 Task: Create new contact,   with mail id: 'HernandezGabriella@pix11.com', first name: 'Gabriella', Last name: 'Hernandez', Job Title: Sales Engineer, Phone number (801) 555-1234. Change life cycle stage to  'Lead' and lead status to 'New'. Add new company to the associated contact: www.rkfoodland.com
 and type: Reseller. Logged in from softage.3@softage.net
Action: Mouse moved to (68, 72)
Screenshot: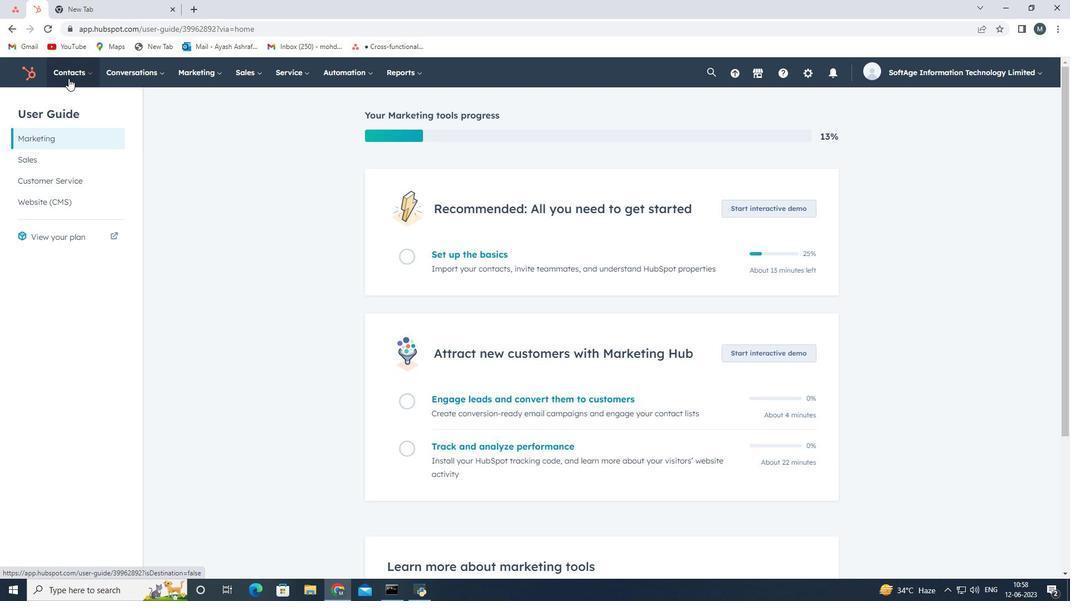 
Action: Mouse pressed left at (68, 72)
Screenshot: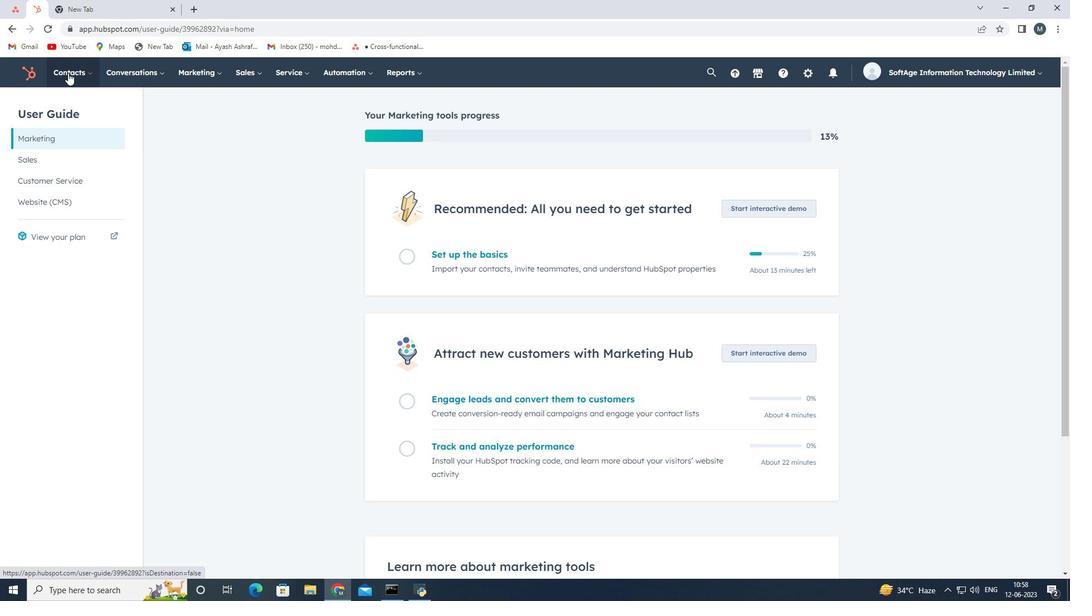 
Action: Mouse moved to (93, 107)
Screenshot: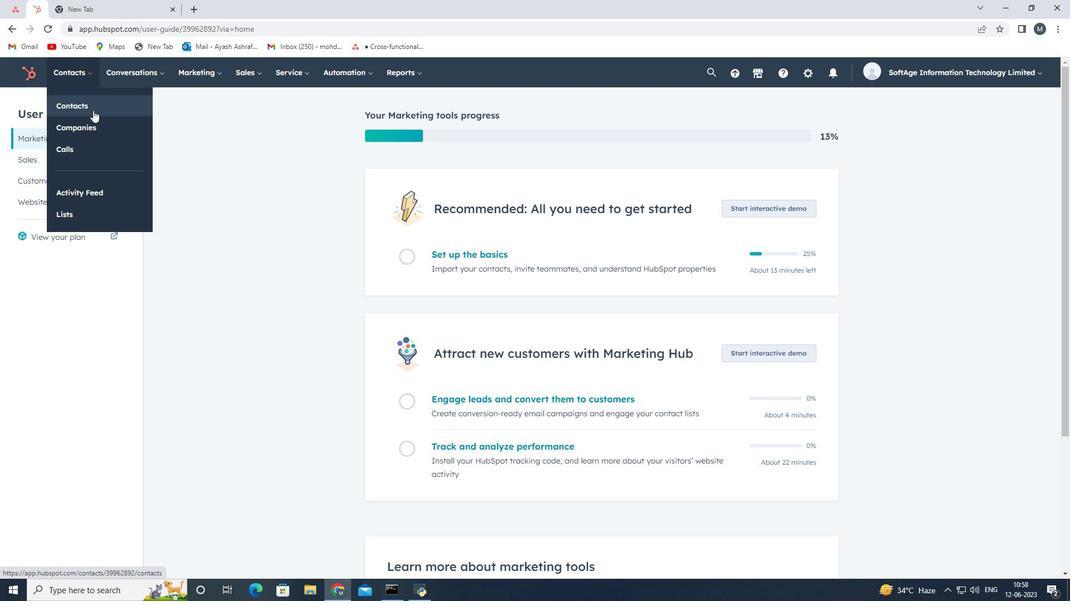 
Action: Mouse pressed left at (93, 107)
Screenshot: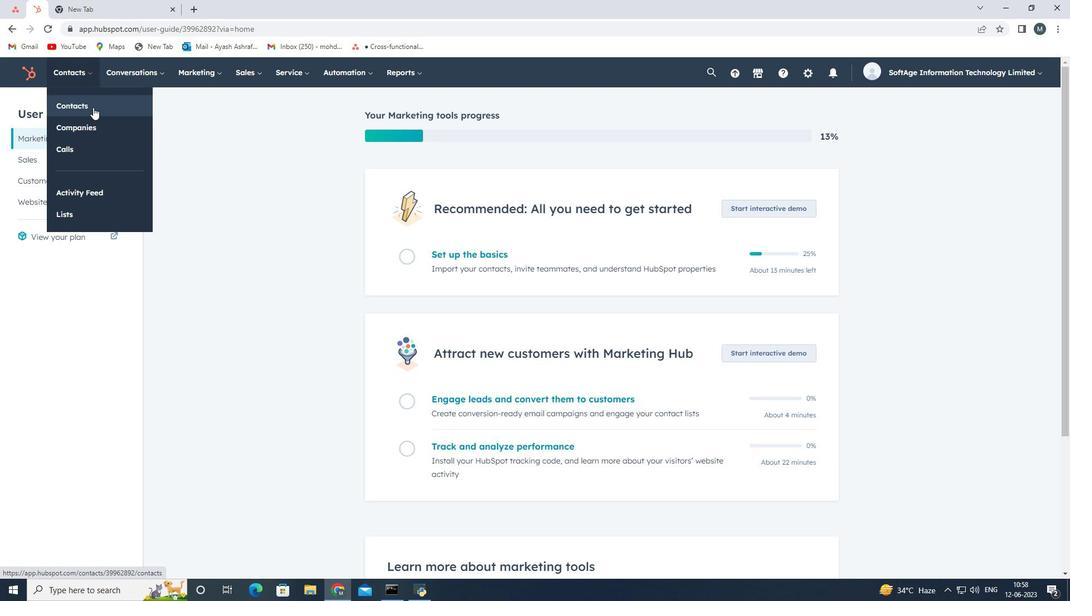 
Action: Mouse moved to (1011, 110)
Screenshot: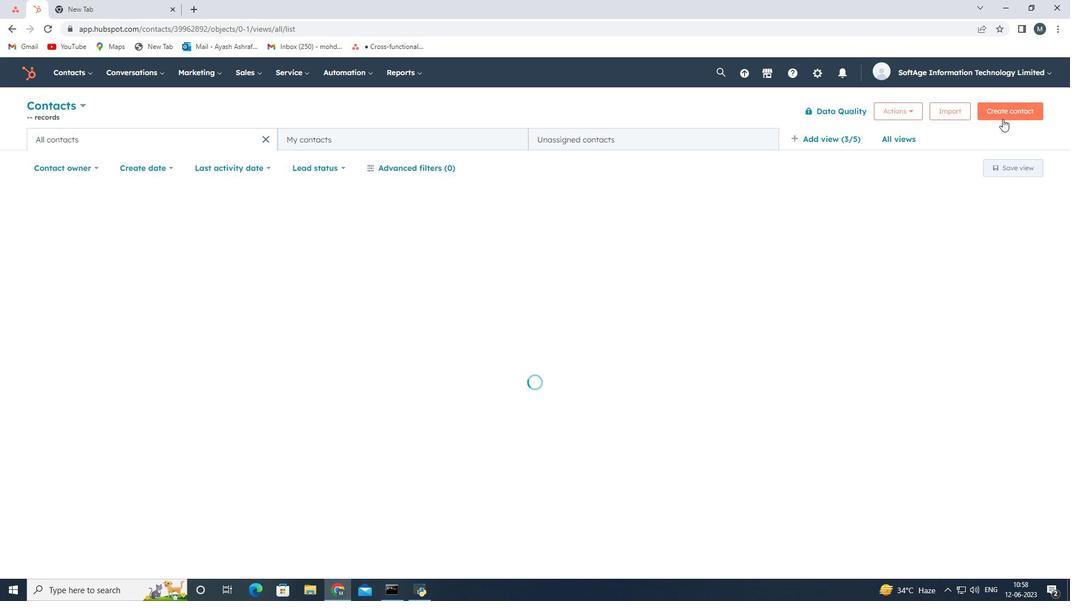 
Action: Mouse pressed left at (1011, 110)
Screenshot: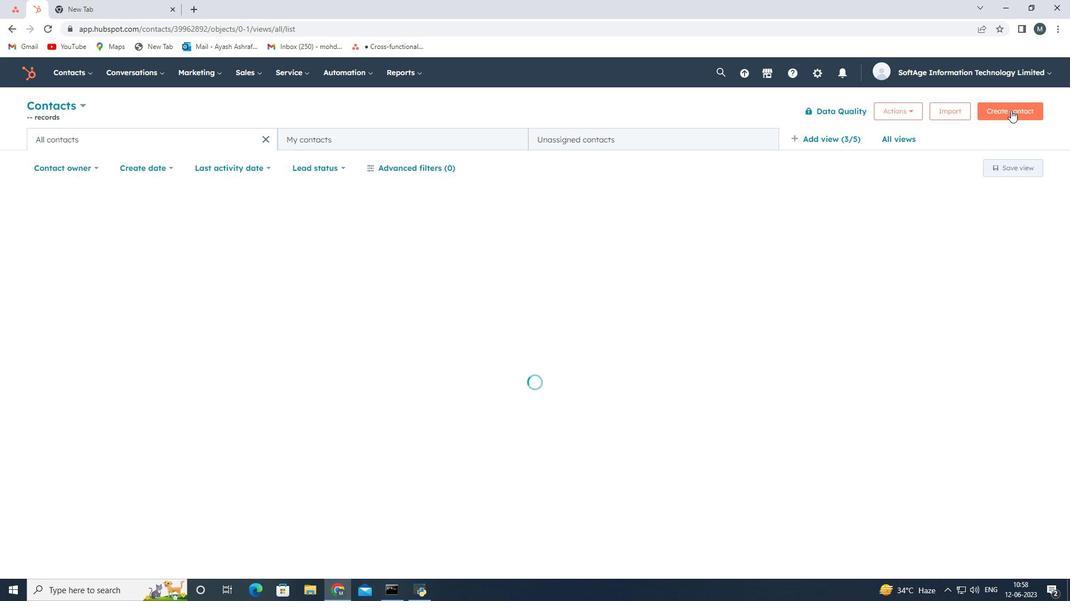 
Action: Mouse moved to (1009, 113)
Screenshot: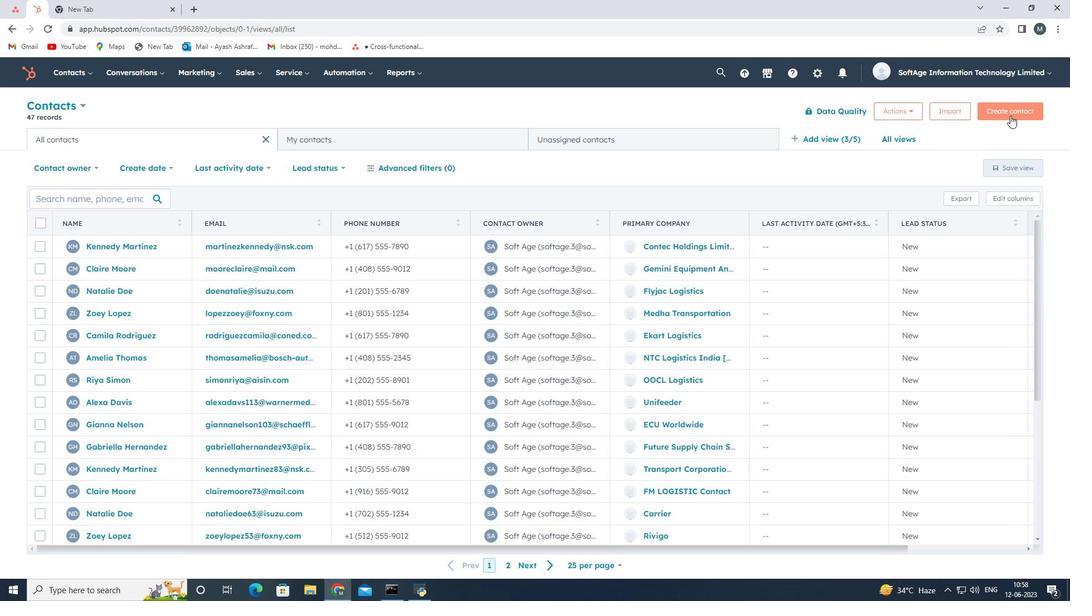 
Action: Mouse pressed left at (1009, 113)
Screenshot: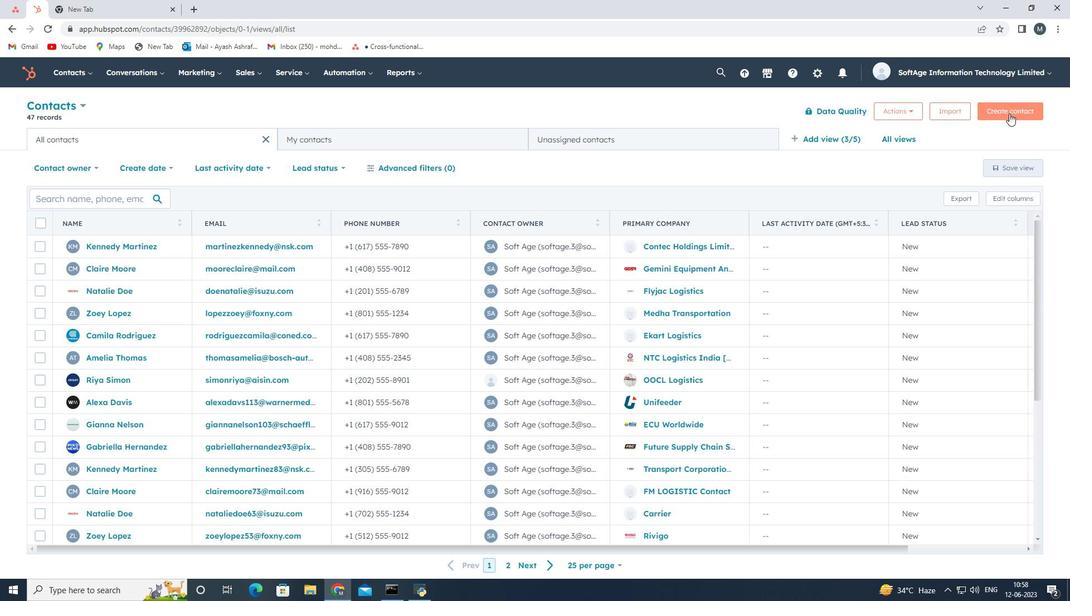 
Action: Mouse moved to (899, 162)
Screenshot: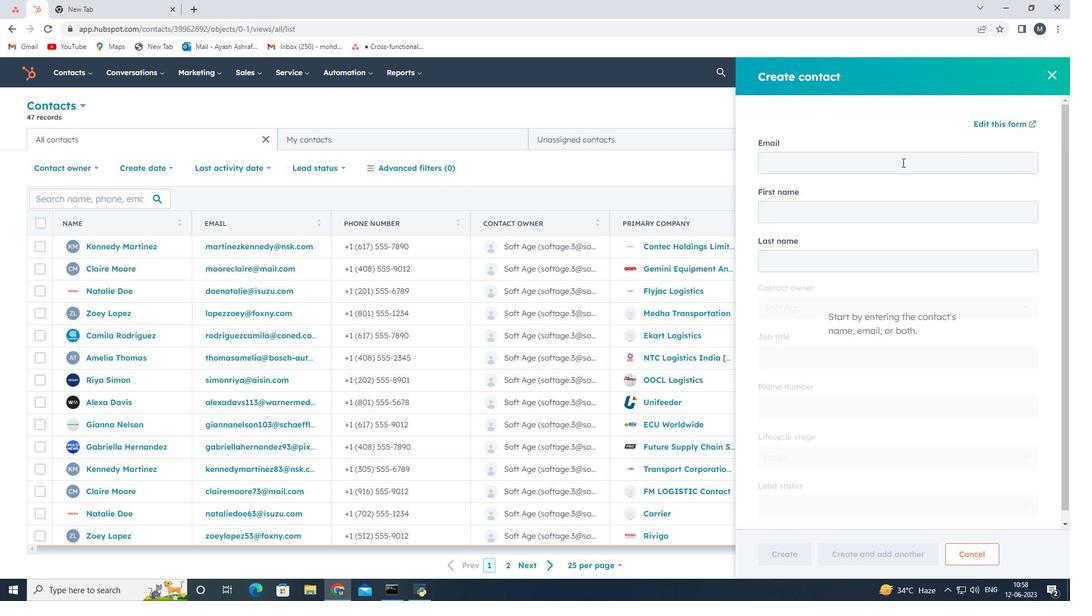 
Action: Mouse pressed left at (899, 162)
Screenshot: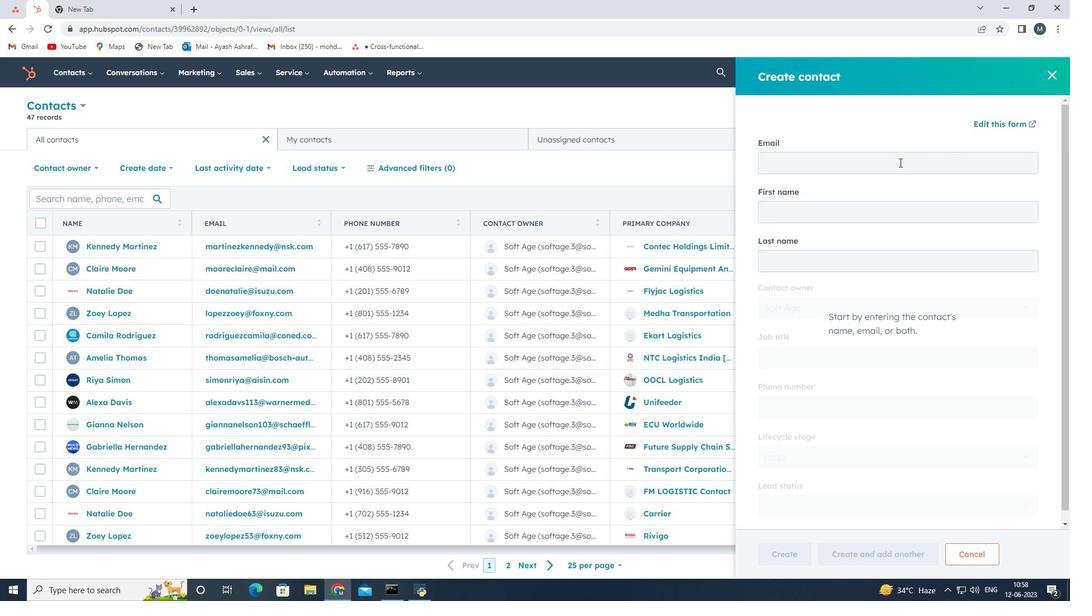 
Action: Key pressed <Key.shift>hernandez<Key.shift><Key.shift><Key.shift><Key.shift><Key.shift><Key.shift><Key.shift><Key.shift><Key.shift><Key.shift><Key.shift><Key.shift><Key.shift><Key.shift><Key.shift><Key.shift><Key.shift><Key.shift><Key.shift><Key.shift><Key.shift><Key.shift>Gabriella<Key.shift>@pix11.com
Screenshot: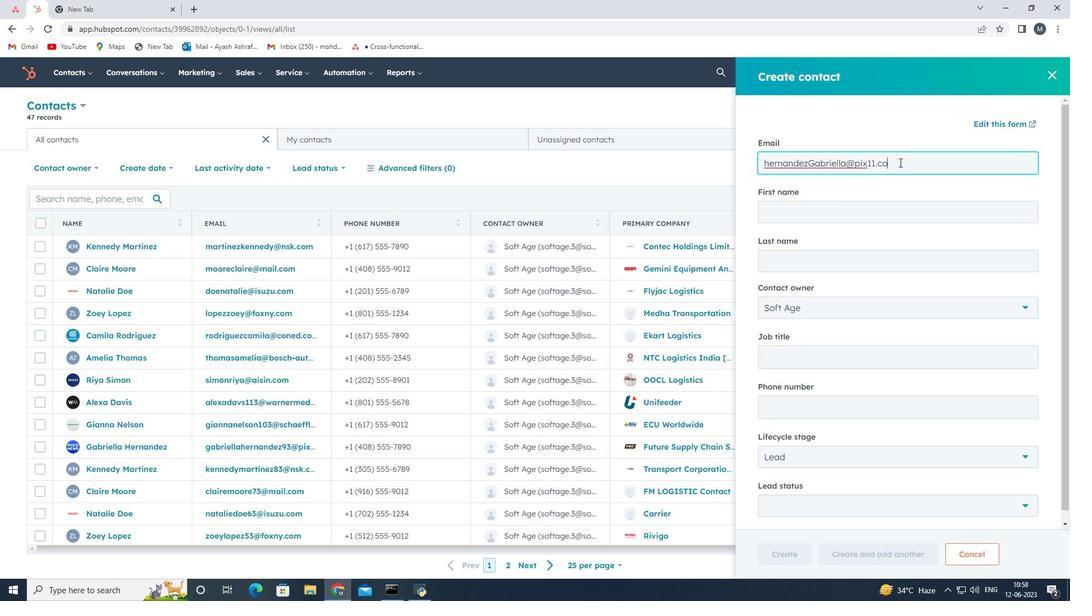 
Action: Mouse moved to (768, 162)
Screenshot: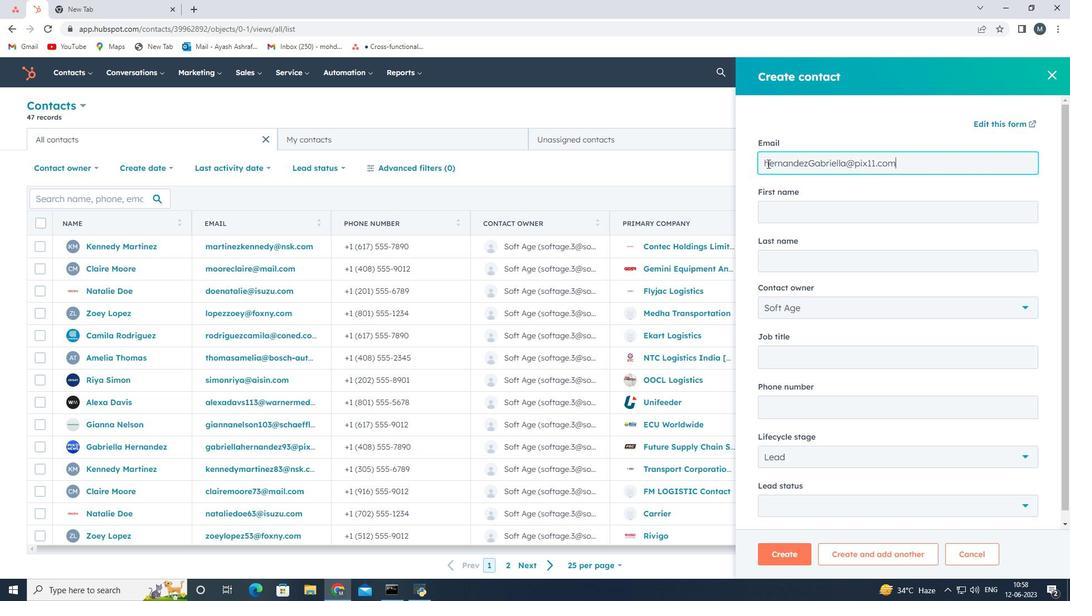 
Action: Mouse pressed left at (768, 162)
Screenshot: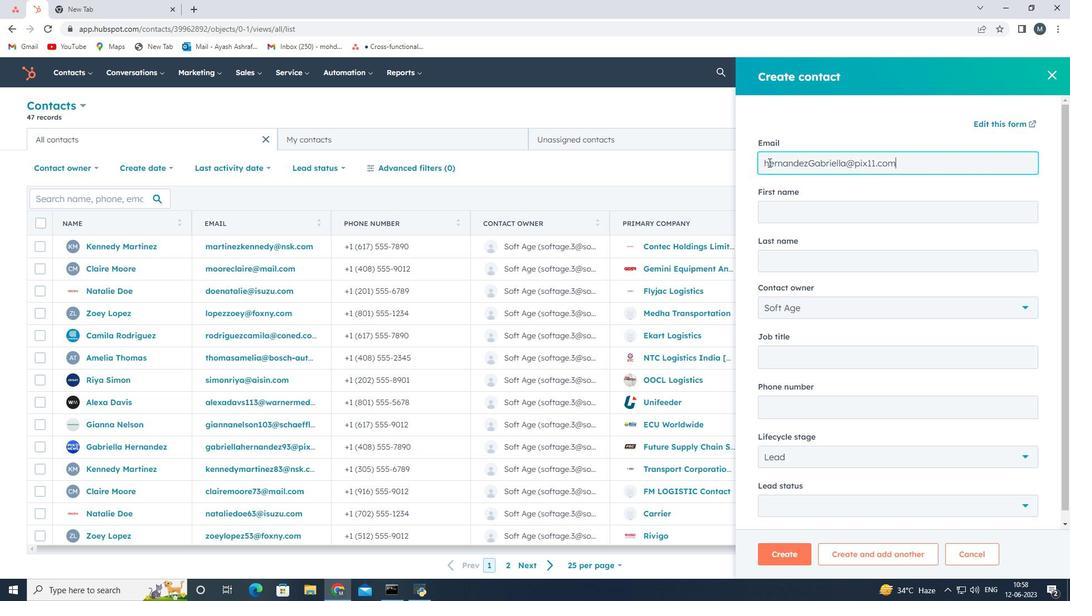 
Action: Mouse moved to (768, 162)
Screenshot: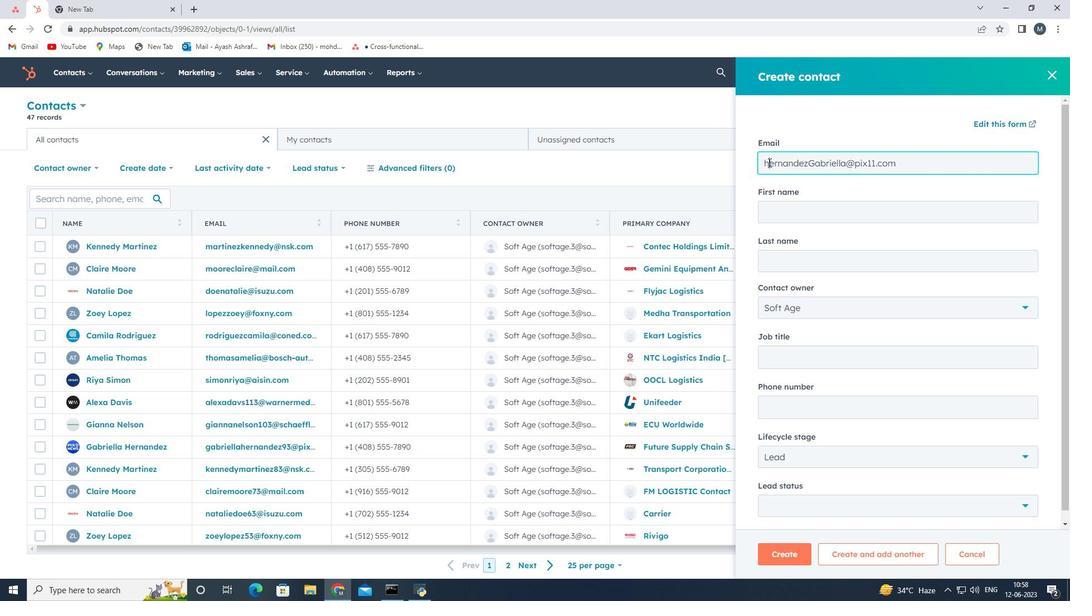 
Action: Key pressed <Key.backspace><Key.shift>H
Screenshot: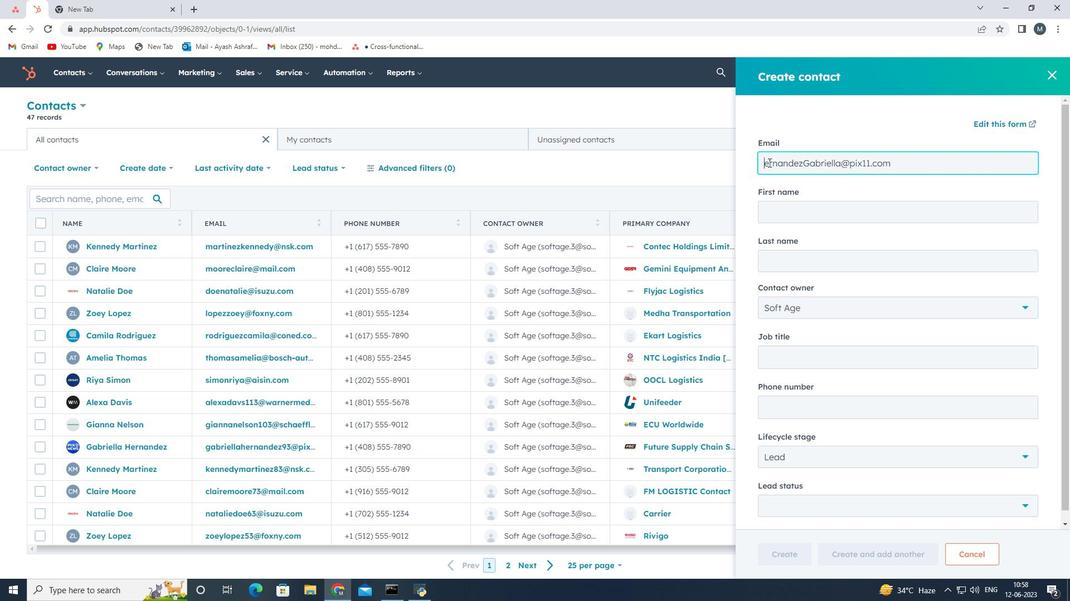 
Action: Mouse moved to (802, 210)
Screenshot: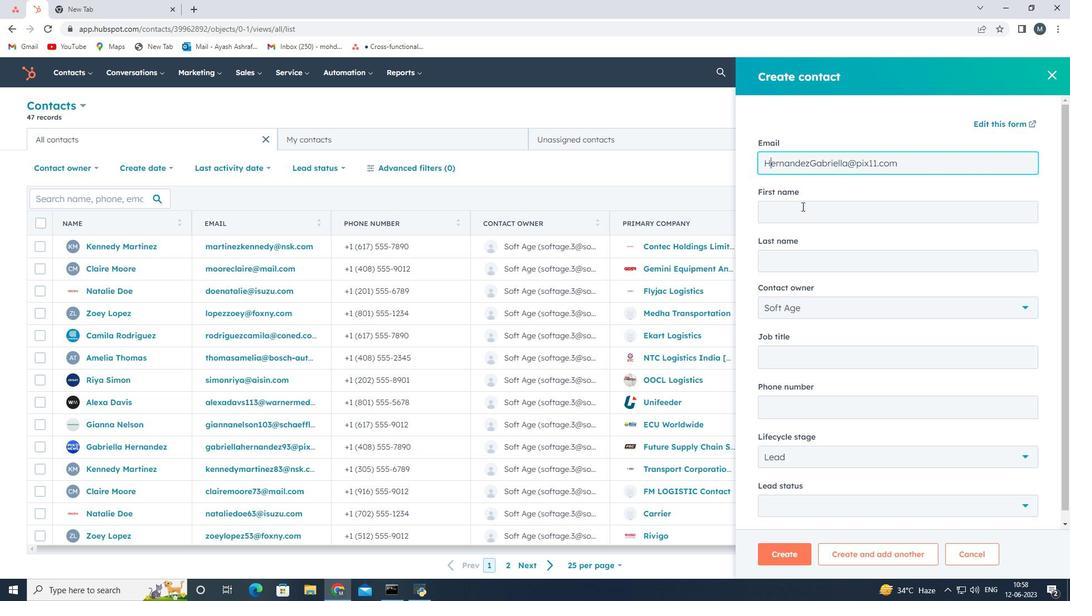 
Action: Mouse pressed left at (802, 210)
Screenshot: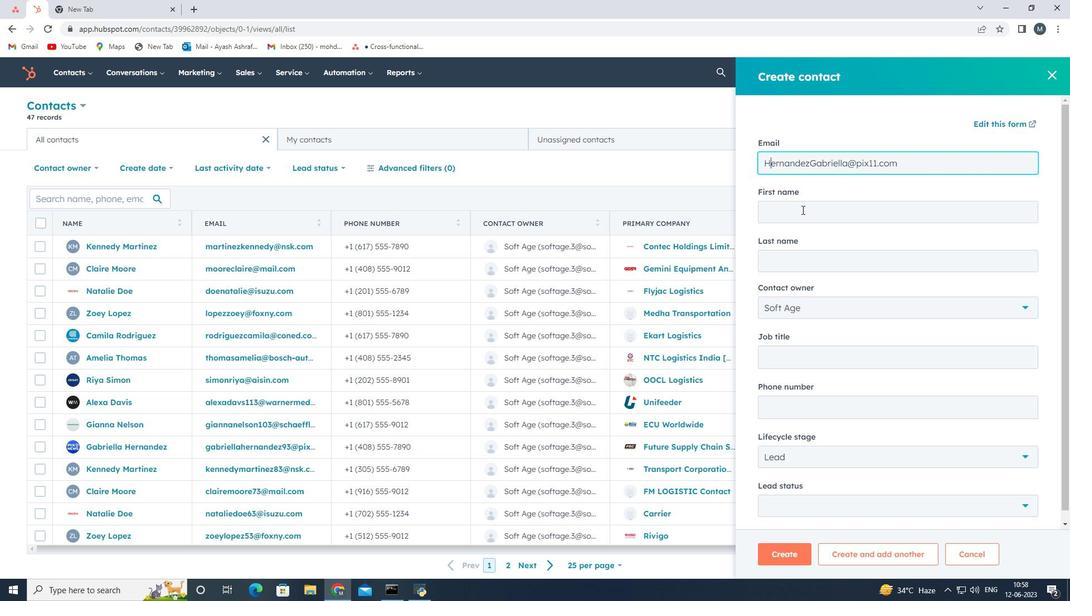 
Action: Mouse moved to (802, 210)
Screenshot: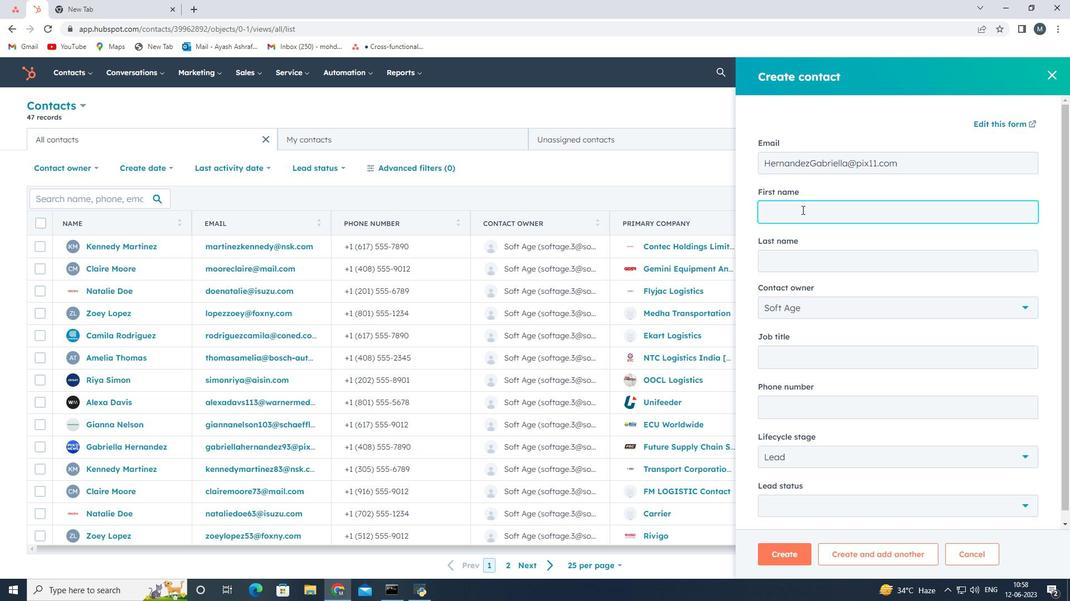 
Action: Key pressed <Key.shift><Key.shift><Key.shift><Key.shift><Key.shift><Key.shift><Key.shift><Key.shift><Key.shift><Key.shift><Key.shift><Key.shift><Key.shift>gabriella
Screenshot: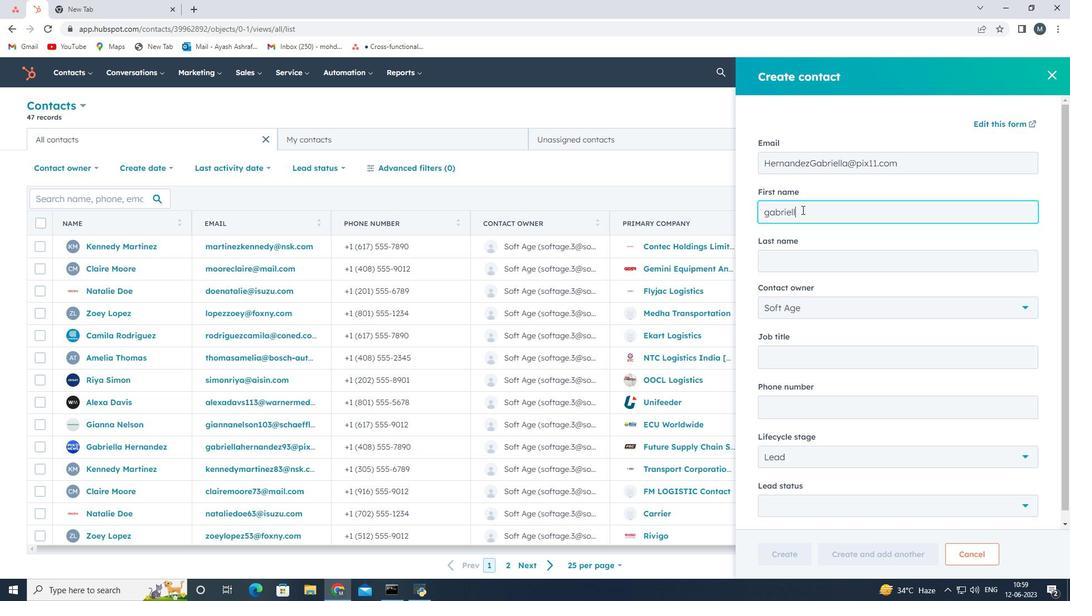 
Action: Mouse moved to (769, 212)
Screenshot: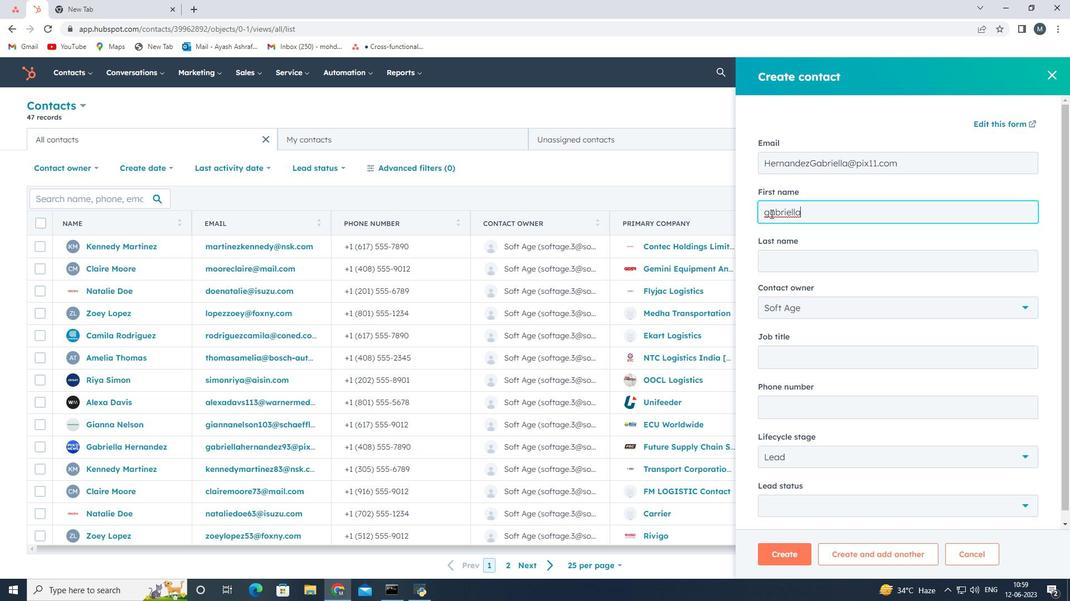 
Action: Mouse pressed left at (769, 212)
Screenshot: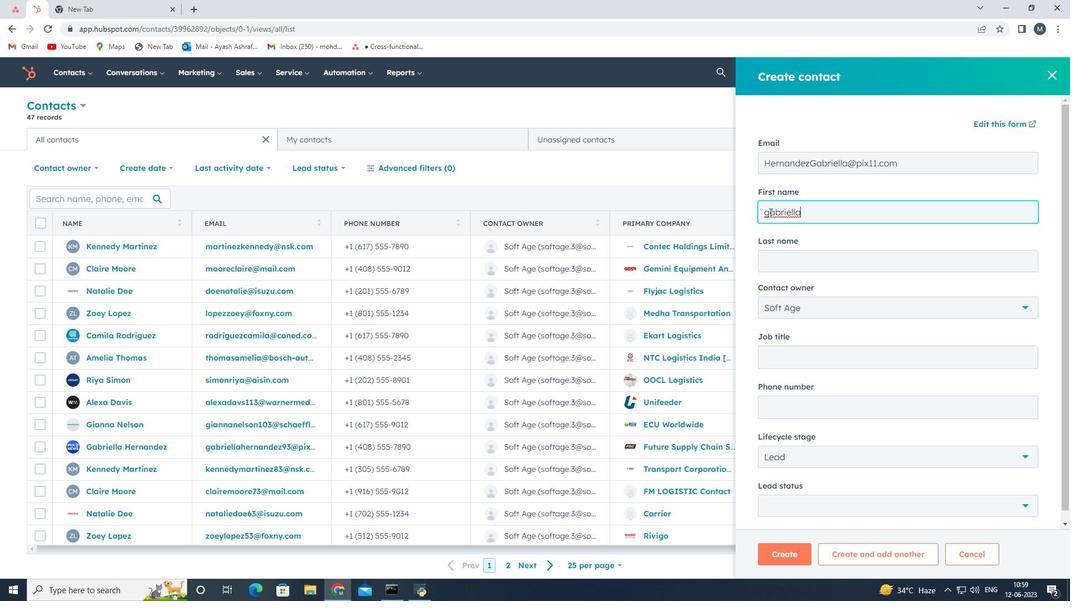 
Action: Key pressed <Key.backspace><Key.shift>G
Screenshot: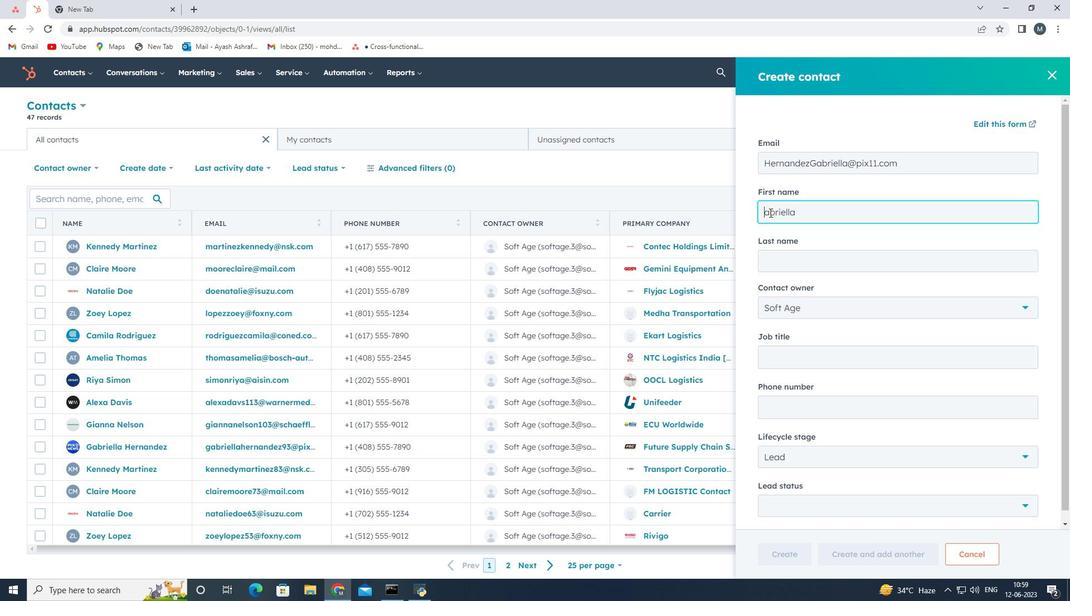 
Action: Mouse moved to (775, 263)
Screenshot: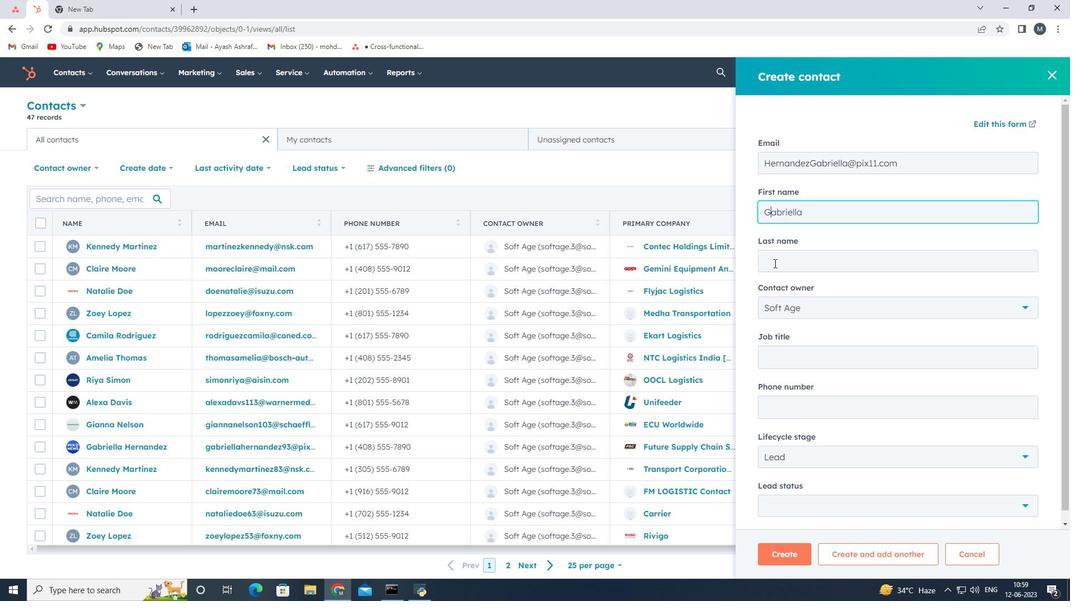 
Action: Mouse pressed left at (775, 263)
Screenshot: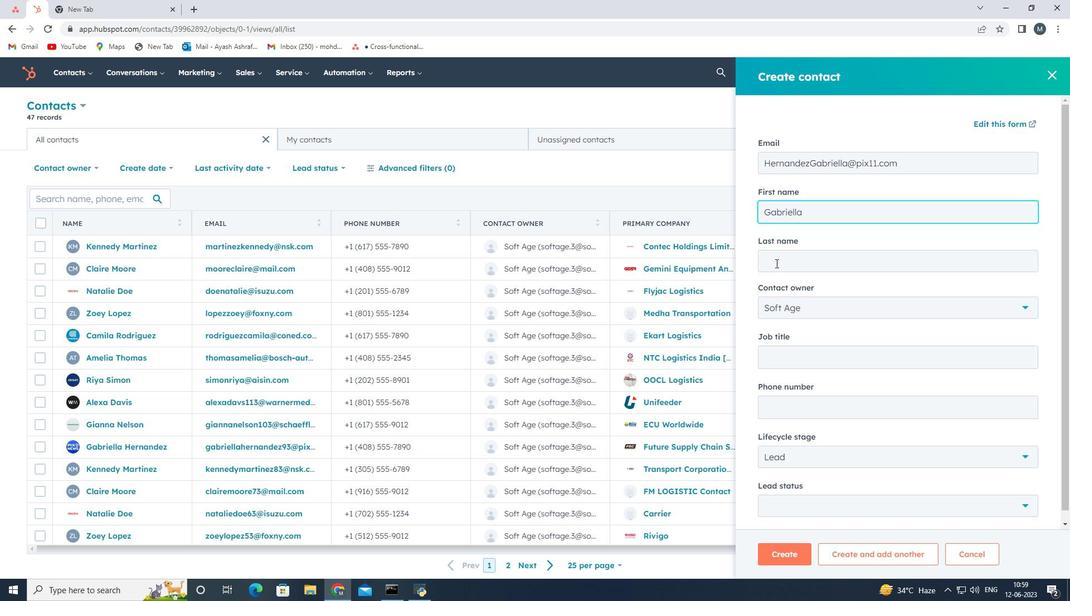 
Action: Mouse moved to (775, 263)
Screenshot: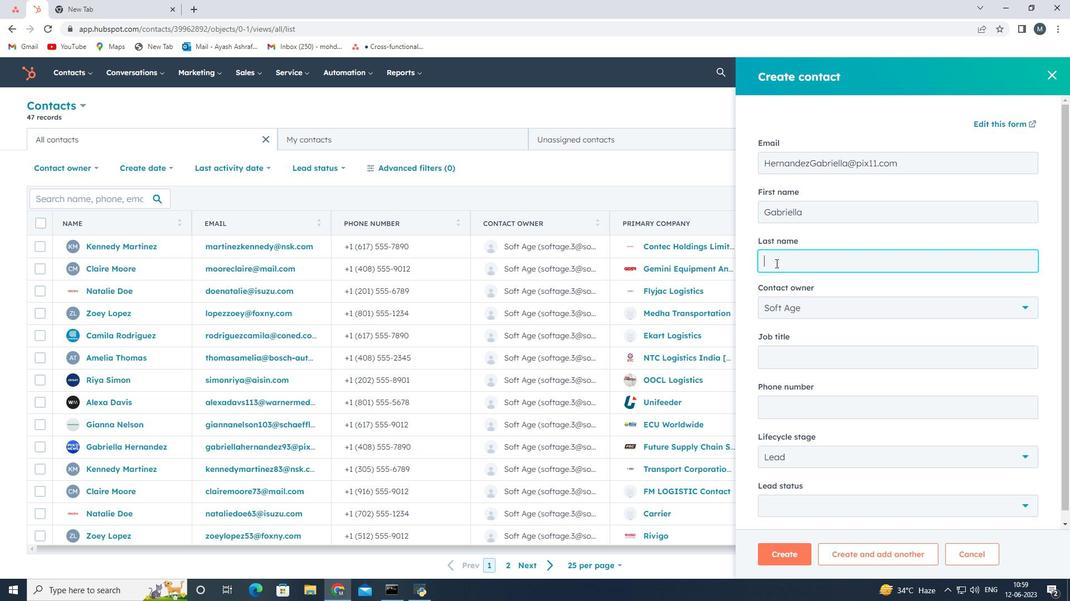 
Action: Key pressed <Key.shift><Key.shift><Key.shift><Key.shift><Key.shift><Key.shift><Key.shift><Key.shift><Key.shift><Key.shift><Key.shift><Key.shift><Key.shift><Key.shift>Hernandez
Screenshot: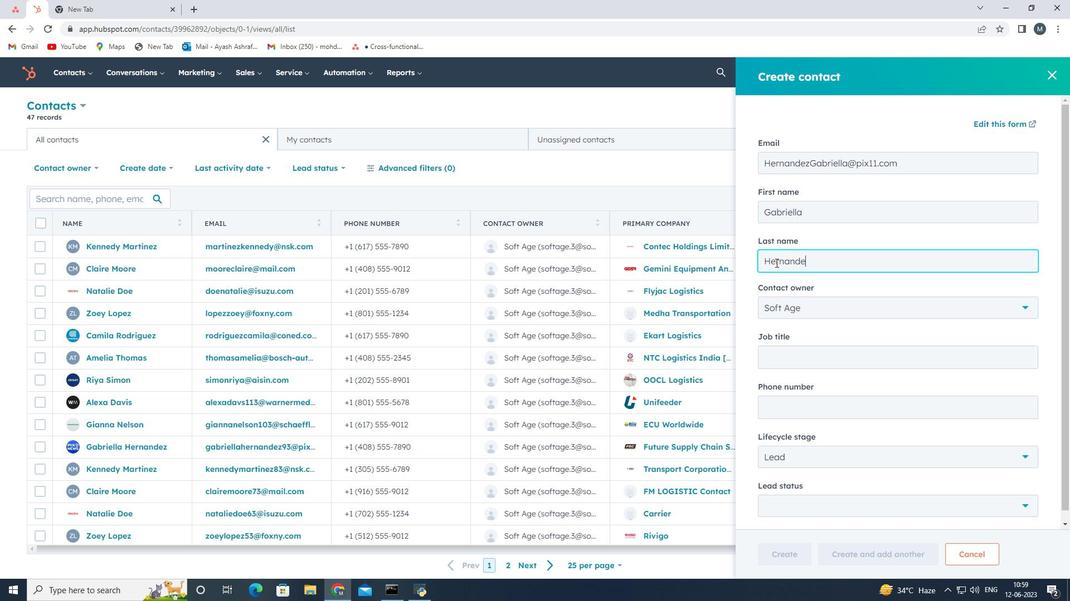 
Action: Mouse moved to (796, 354)
Screenshot: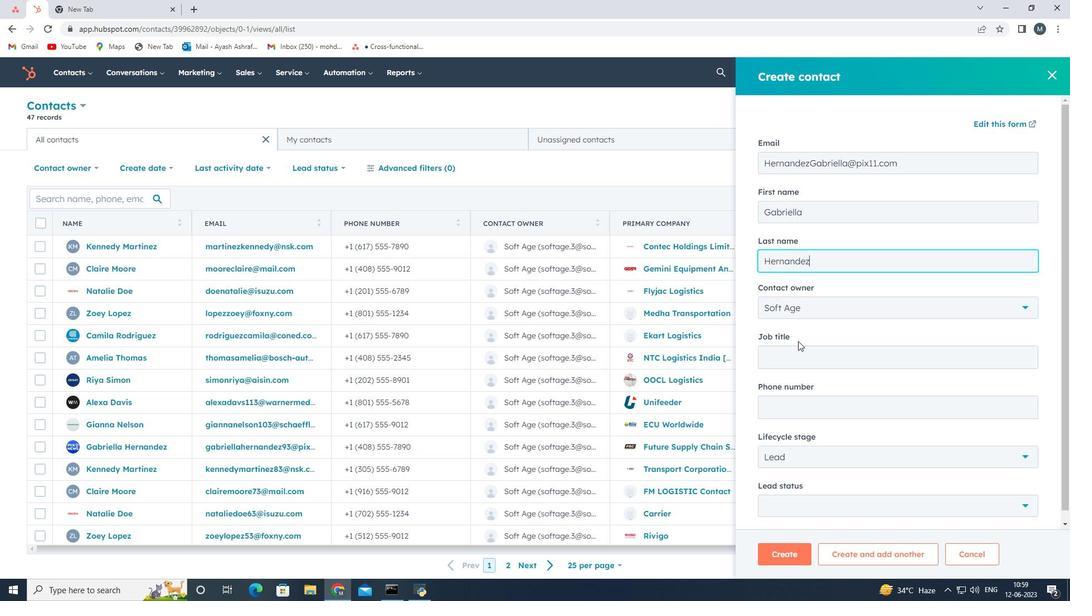 
Action: Mouse pressed left at (796, 354)
Screenshot: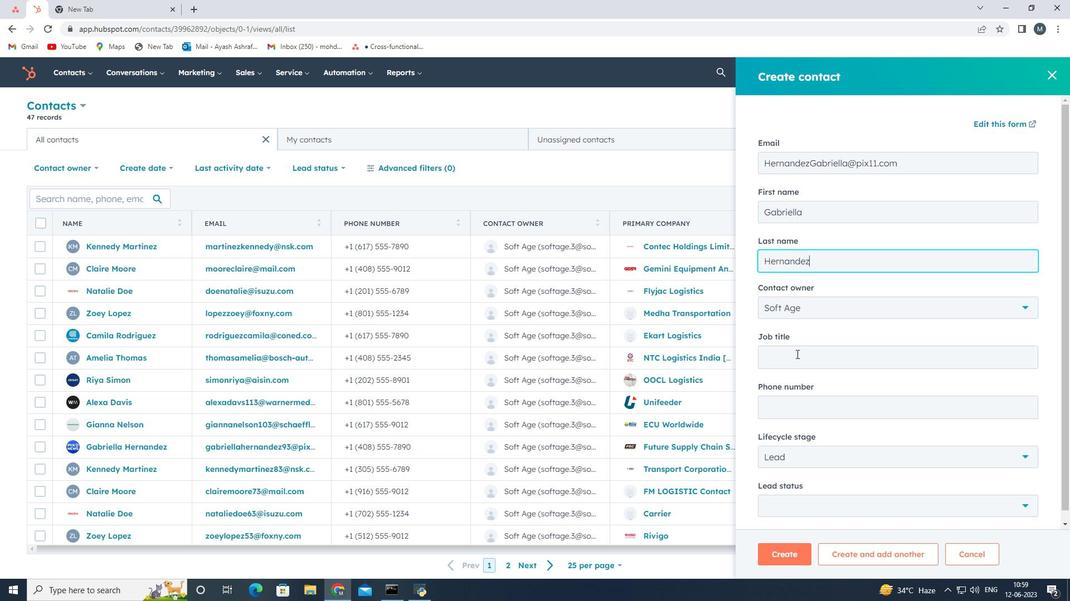 
Action: Mouse moved to (785, 341)
Screenshot: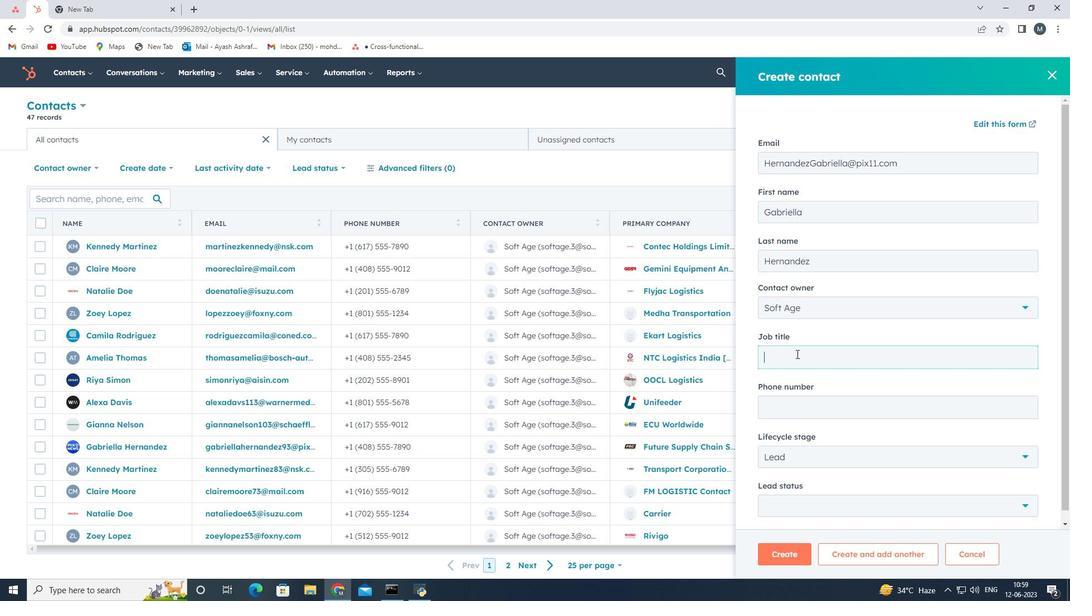 
Action: Key pressed <Key.shift><Key.shift><Key.shift><Key.shift><Key.shift><Key.shift>Sales<Key.space><Key.shift><Key.shift><Key.shift><Key.shift><Key.shift><Key.shift><Key.shift><Key.shift><Key.shift><Key.shift><Key.shift><Key.shift><Key.shift><Key.shift><Key.shift>engineer
Screenshot: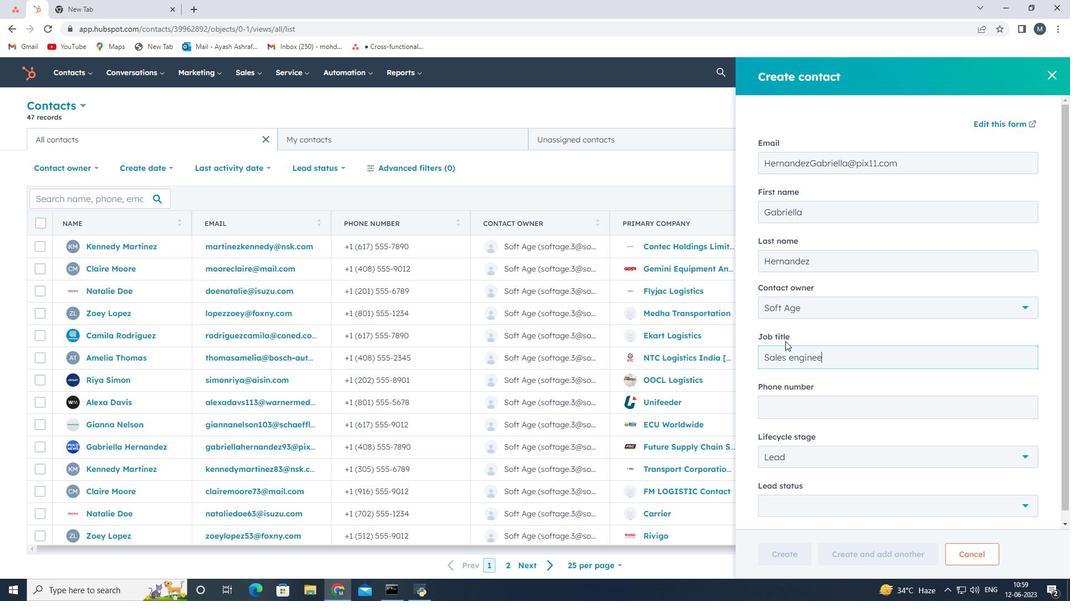 
Action: Mouse moved to (791, 357)
Screenshot: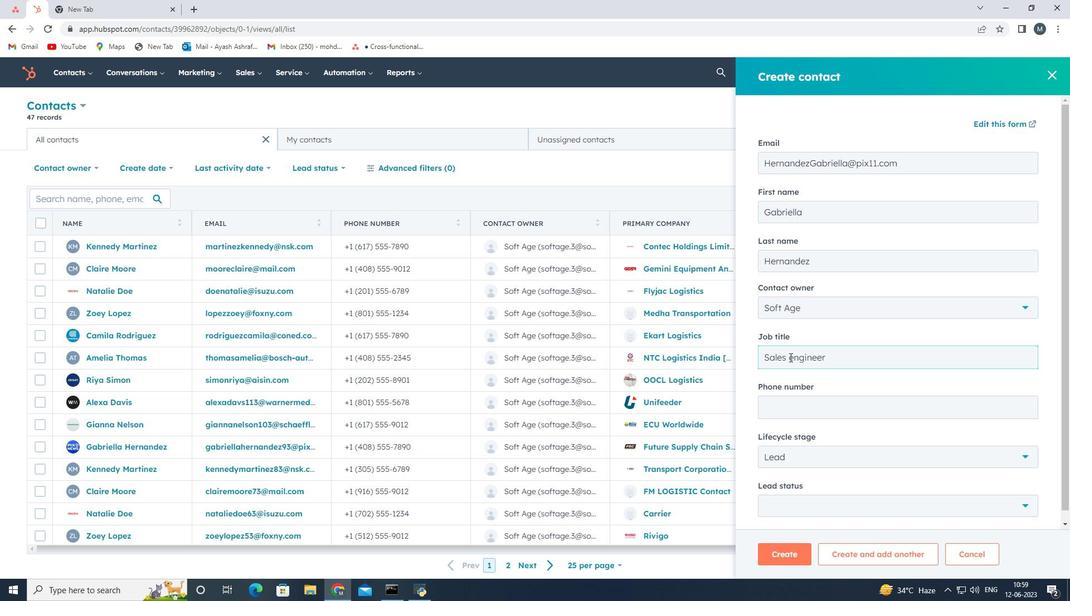 
Action: Mouse pressed left at (791, 357)
Screenshot: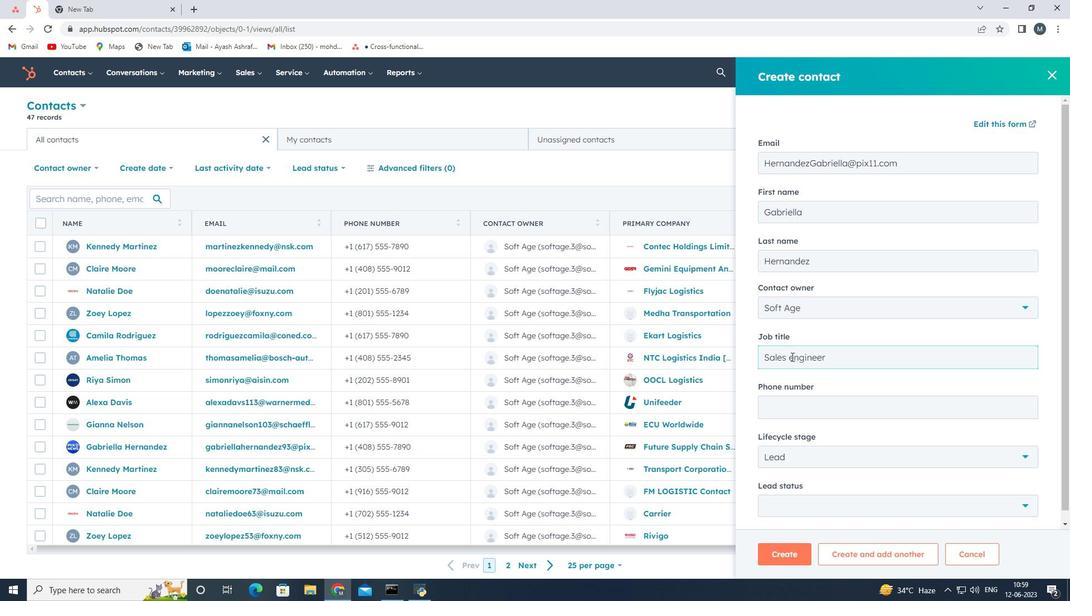 
Action: Mouse moved to (791, 356)
Screenshot: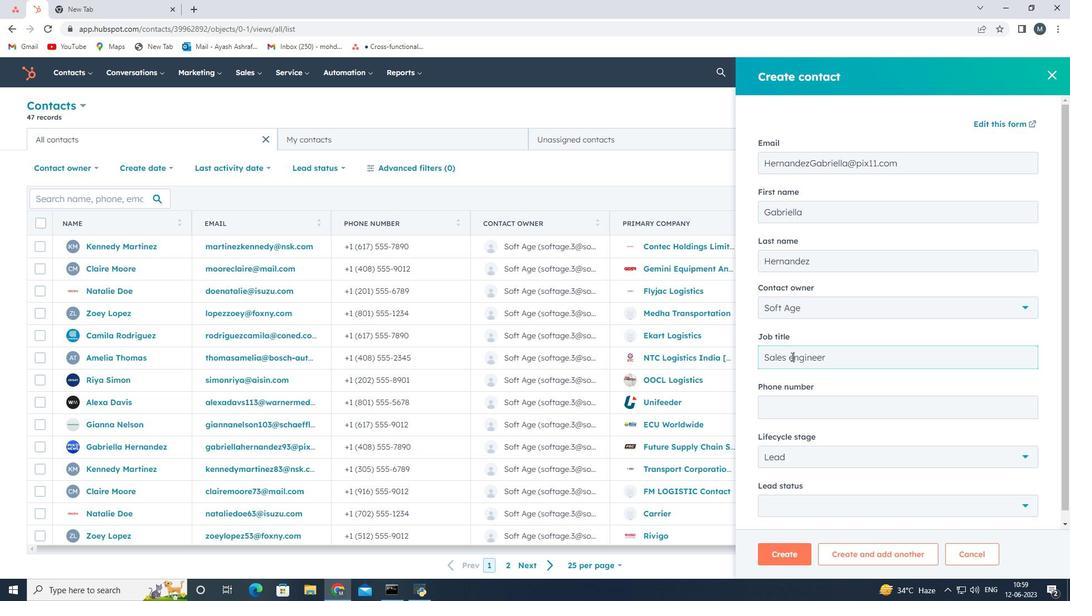 
Action: Key pressed <Key.backspace><Key.shift>E
Screenshot: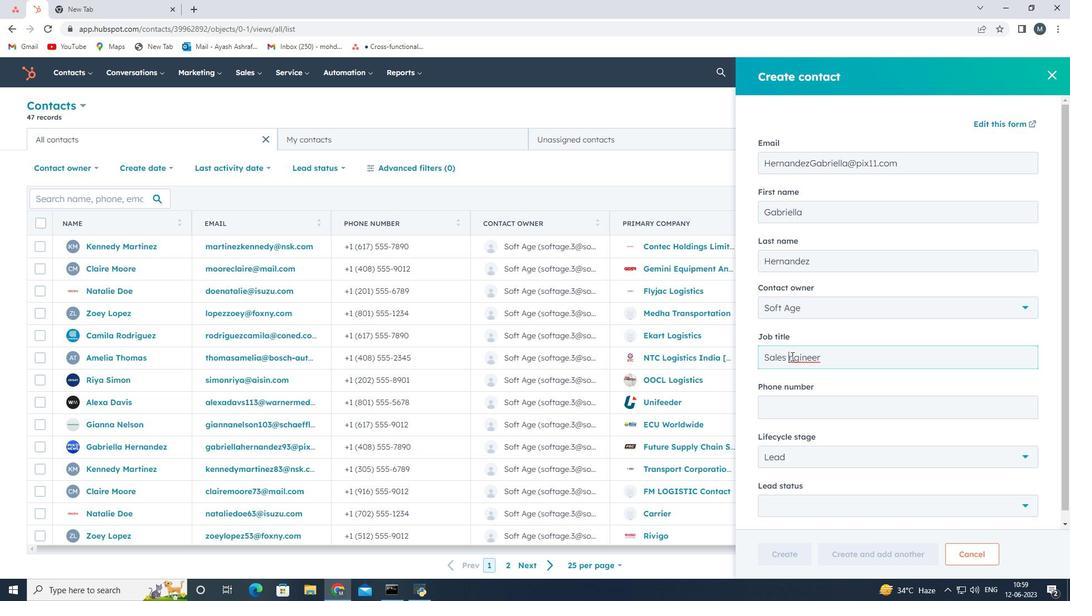 
Action: Mouse moved to (796, 408)
Screenshot: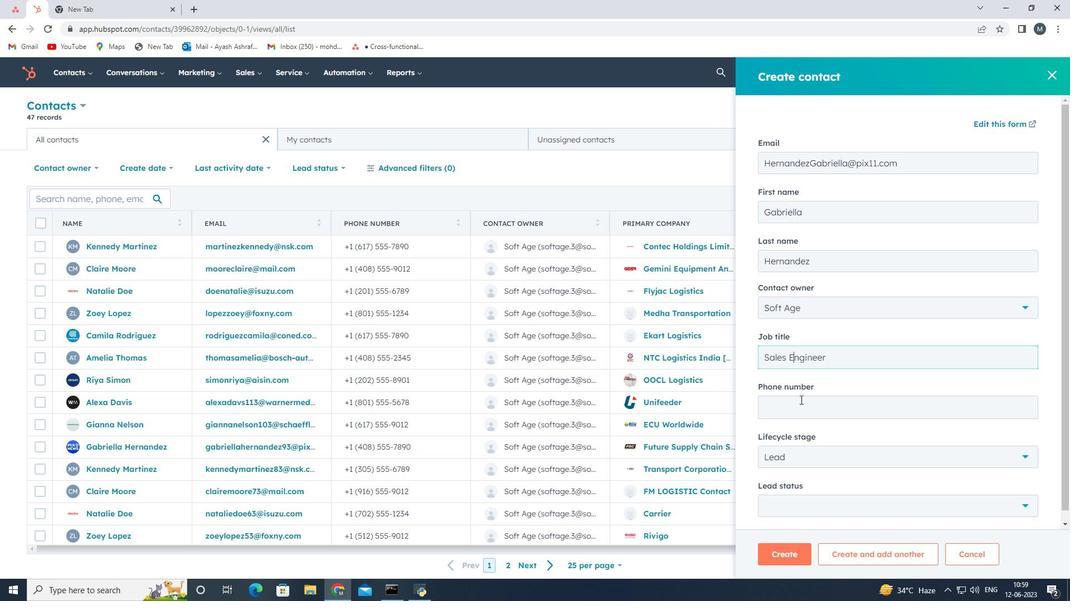 
Action: Mouse pressed left at (796, 408)
Screenshot: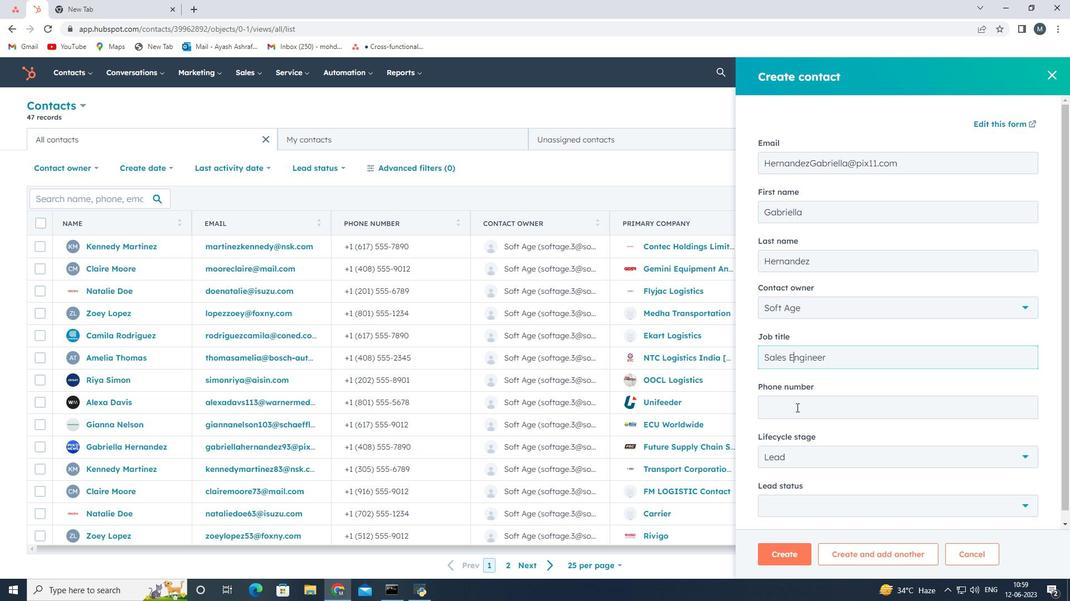 
Action: Mouse moved to (796, 408)
Screenshot: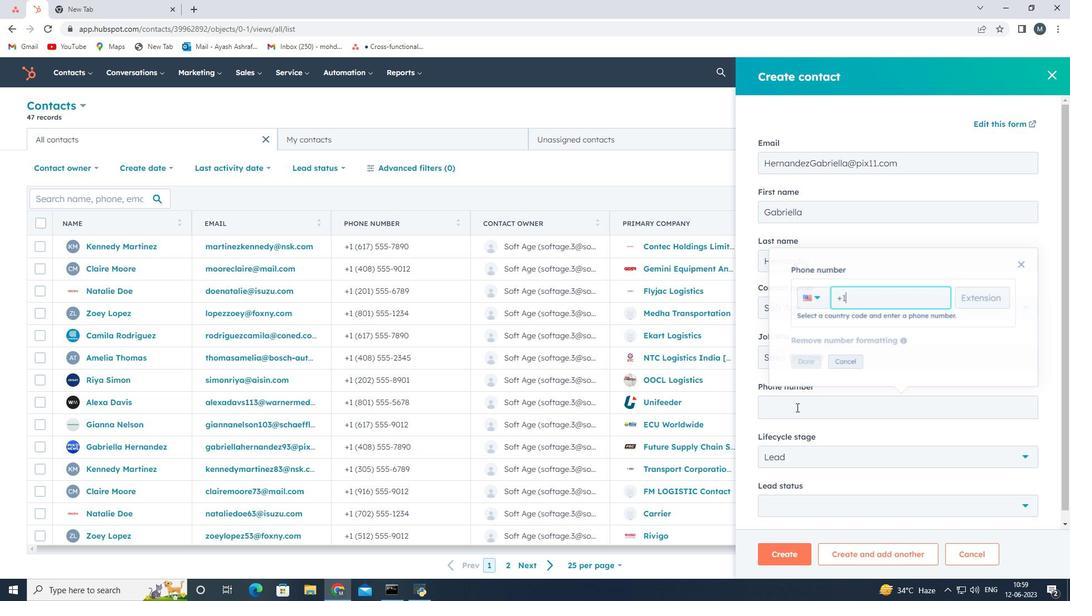 
Action: Key pressed 8015551234
Screenshot: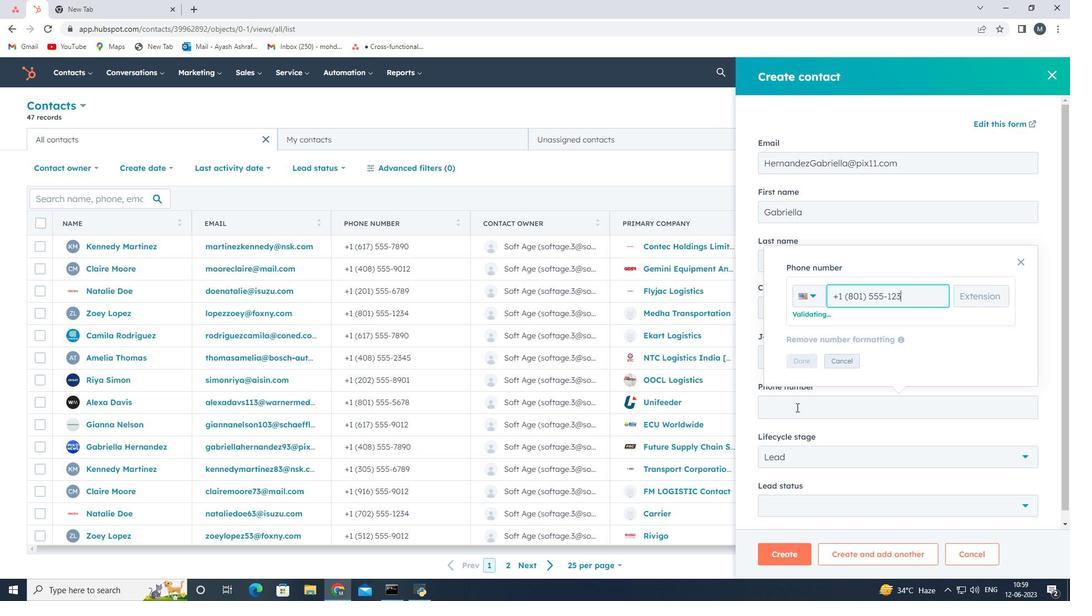
Action: Mouse moved to (809, 358)
Screenshot: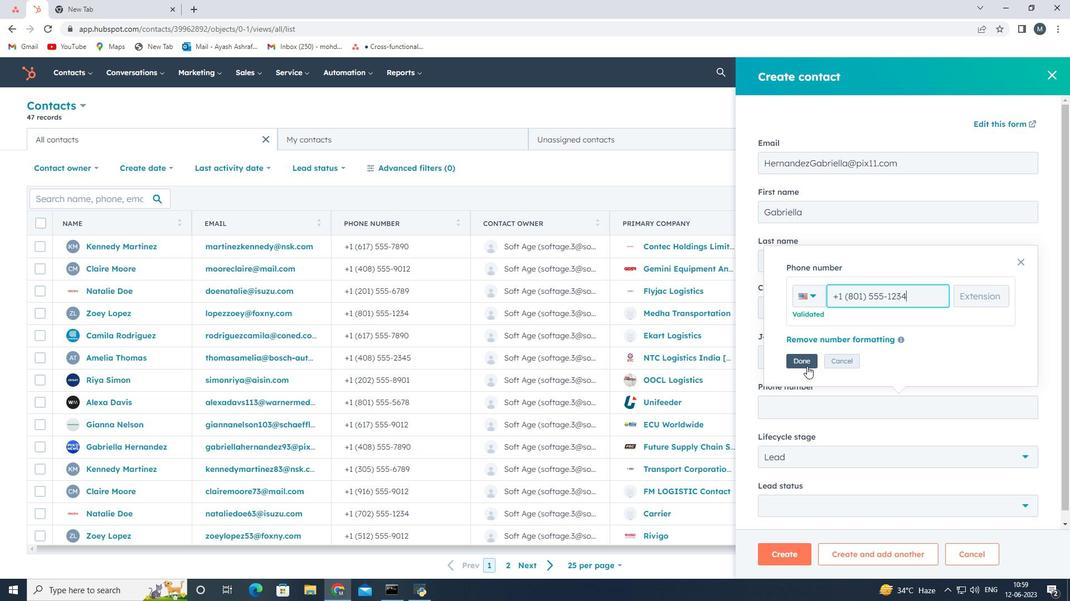 
Action: Mouse pressed left at (809, 358)
Screenshot: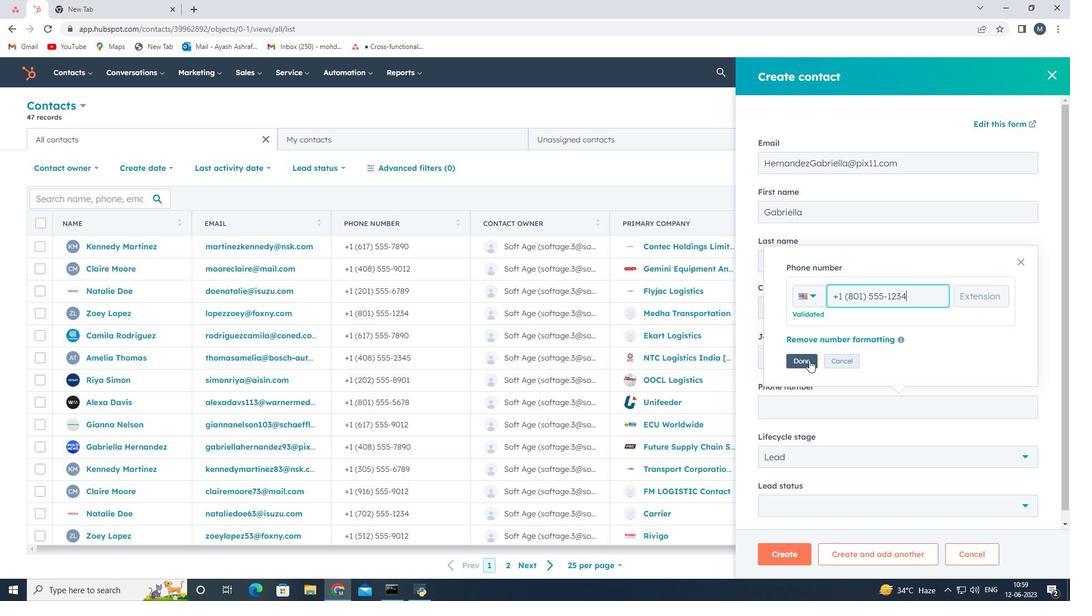 
Action: Mouse moved to (795, 458)
Screenshot: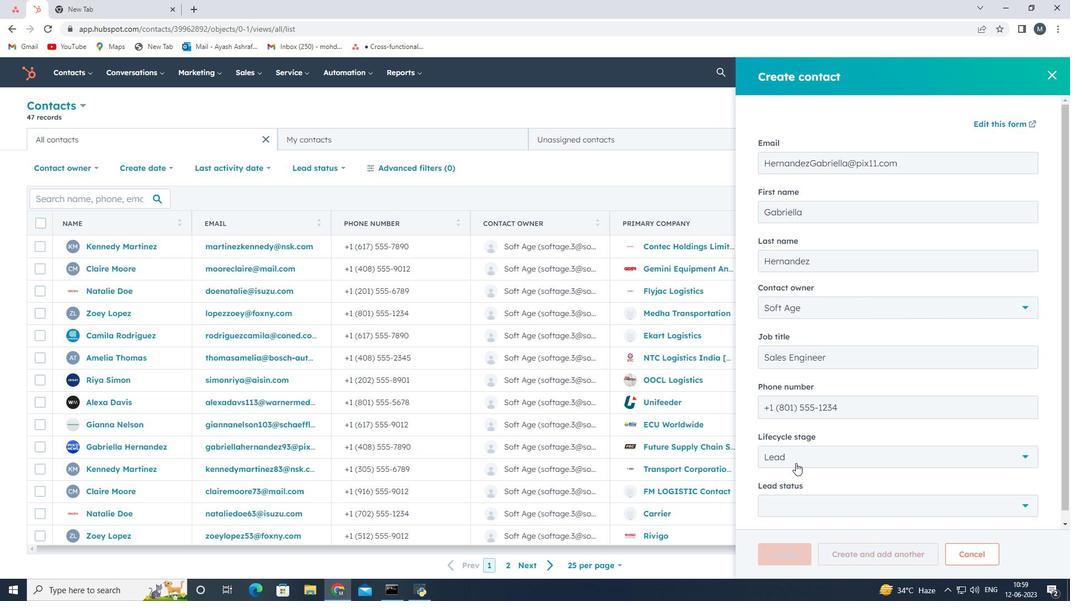 
Action: Mouse pressed left at (795, 458)
Screenshot: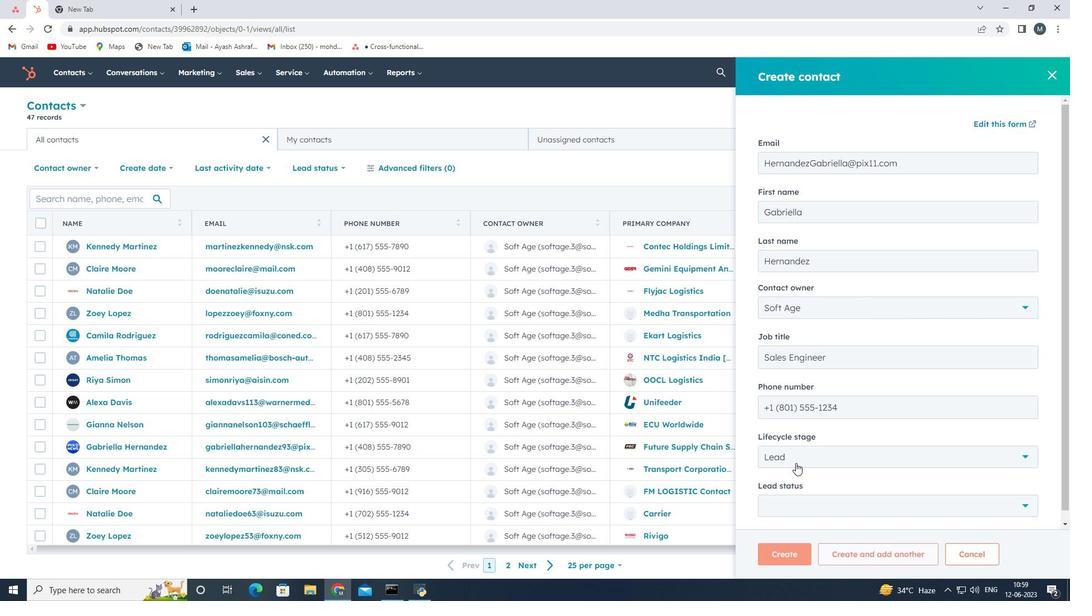 
Action: Mouse moved to (800, 354)
Screenshot: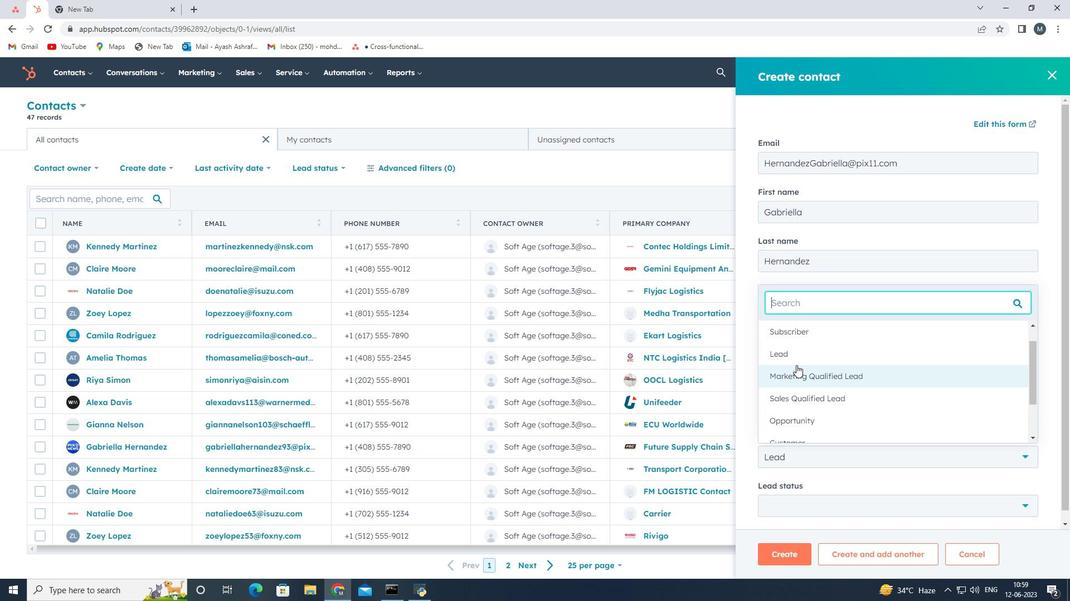 
Action: Mouse pressed left at (800, 354)
Screenshot: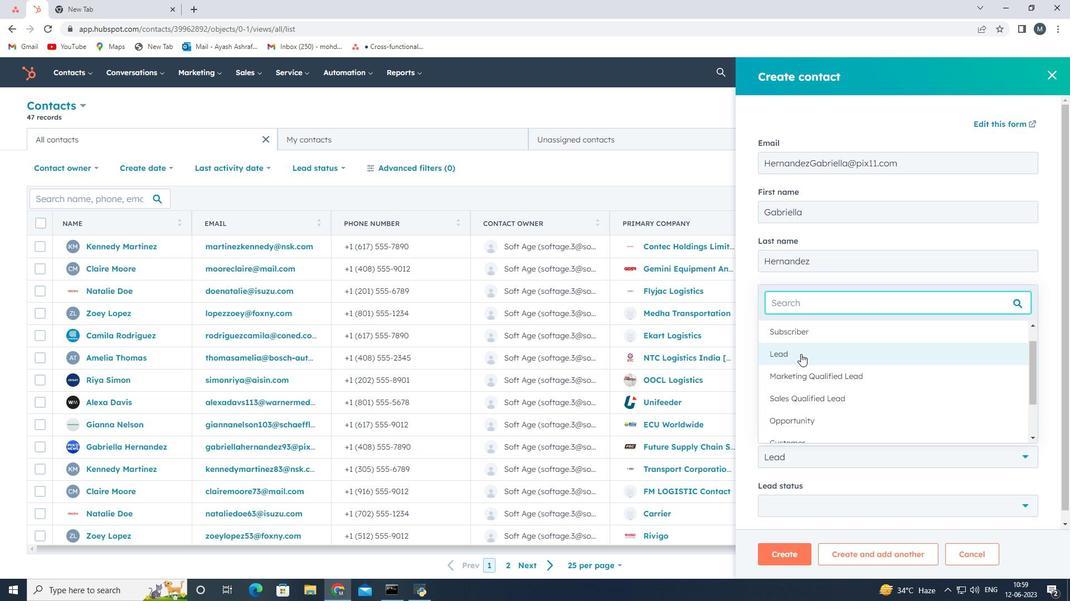 
Action: Mouse moved to (792, 493)
Screenshot: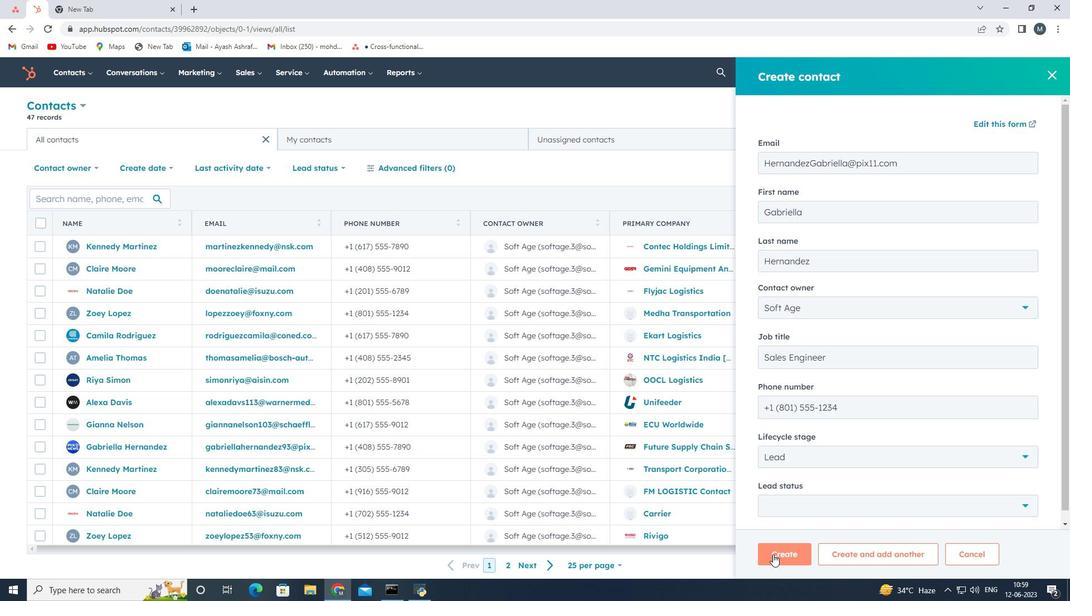 
Action: Mouse pressed left at (792, 493)
Screenshot: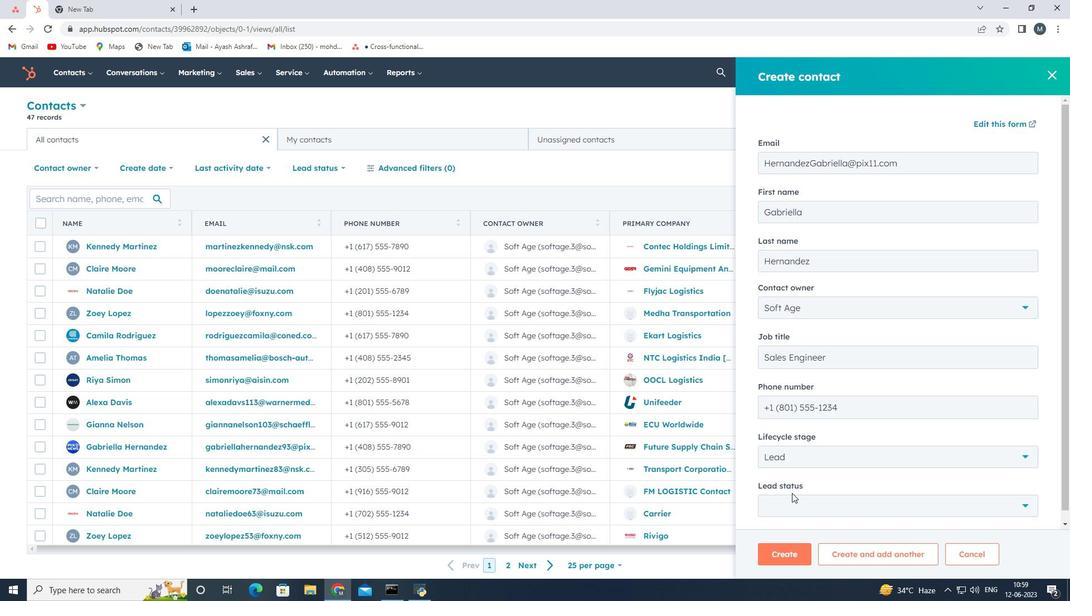 
Action: Mouse moved to (793, 506)
Screenshot: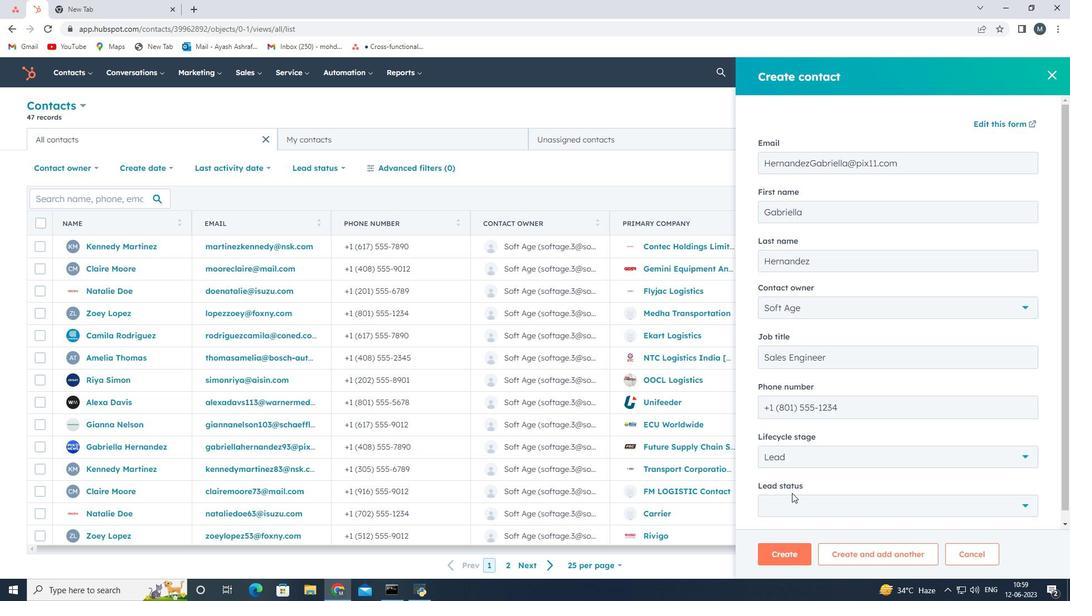
Action: Mouse pressed left at (793, 506)
Screenshot: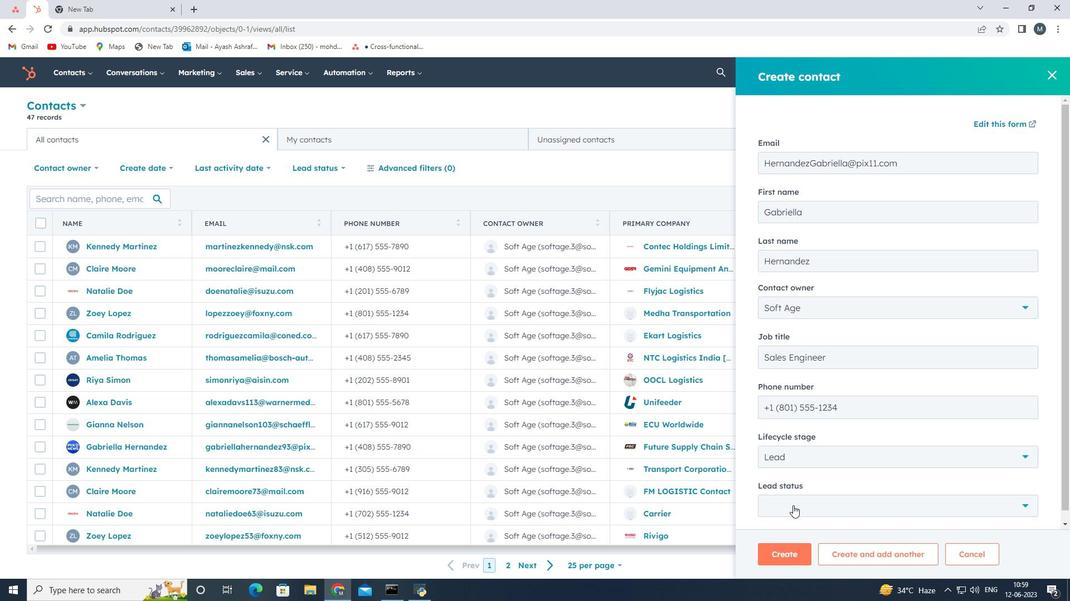 
Action: Mouse moved to (796, 397)
Screenshot: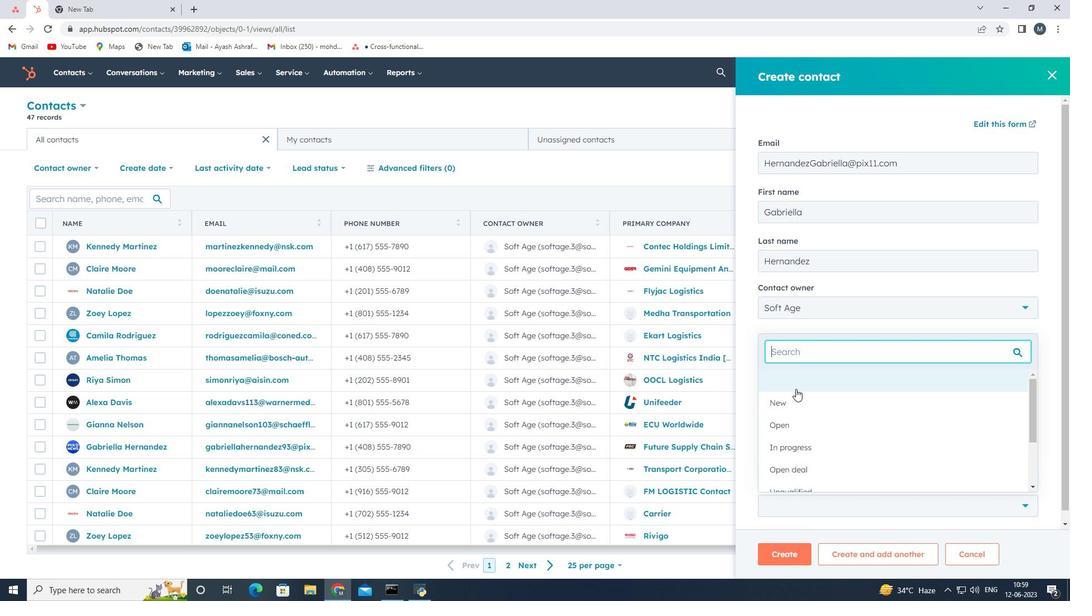 
Action: Mouse pressed left at (796, 397)
Screenshot: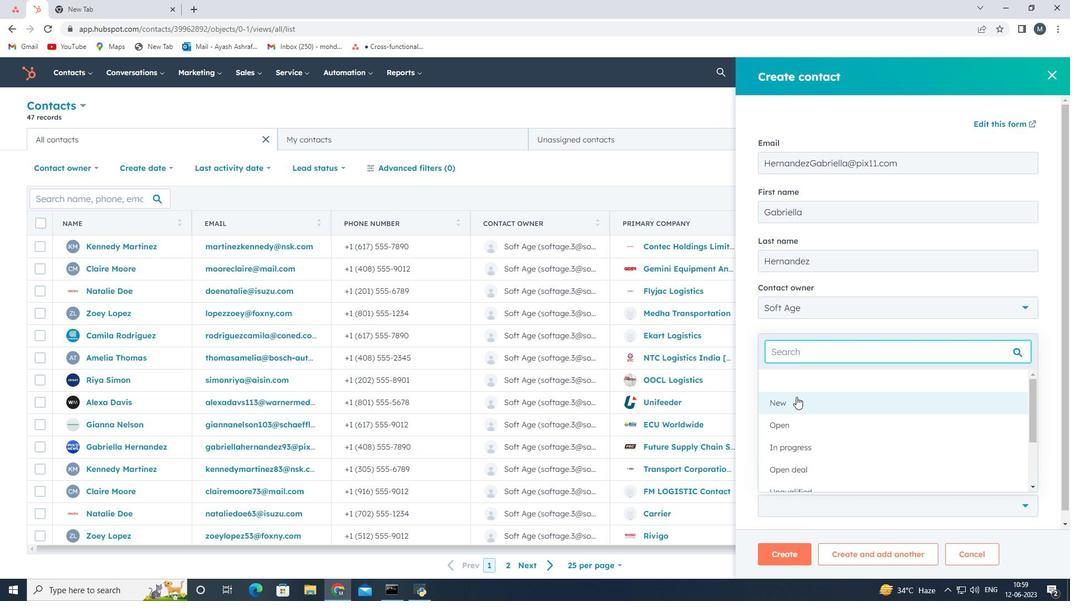 
Action: Mouse moved to (795, 404)
Screenshot: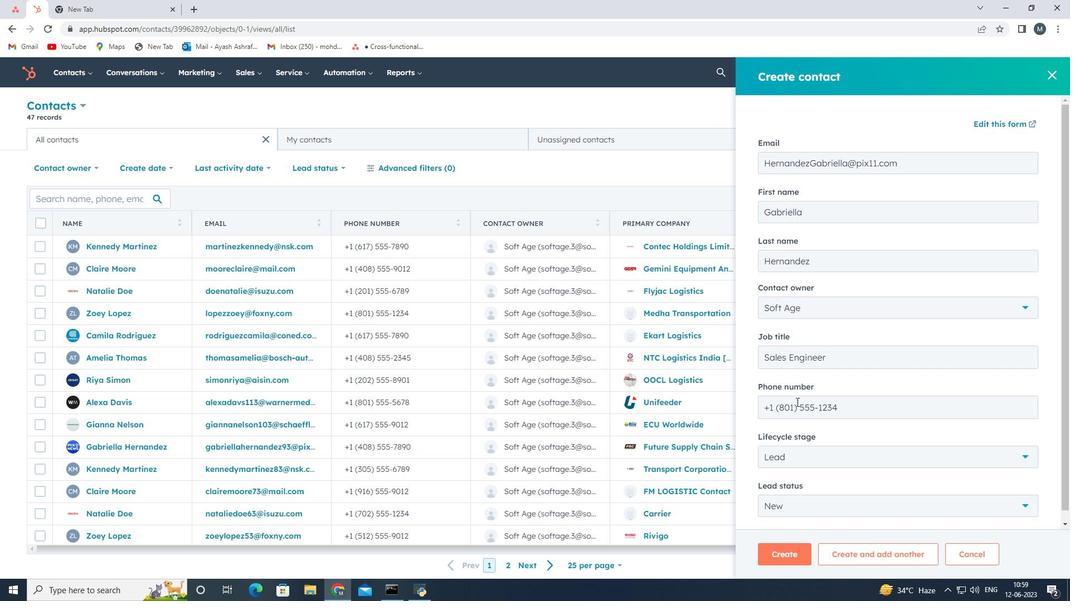 
Action: Mouse scrolled (795, 404) with delta (0, 0)
Screenshot: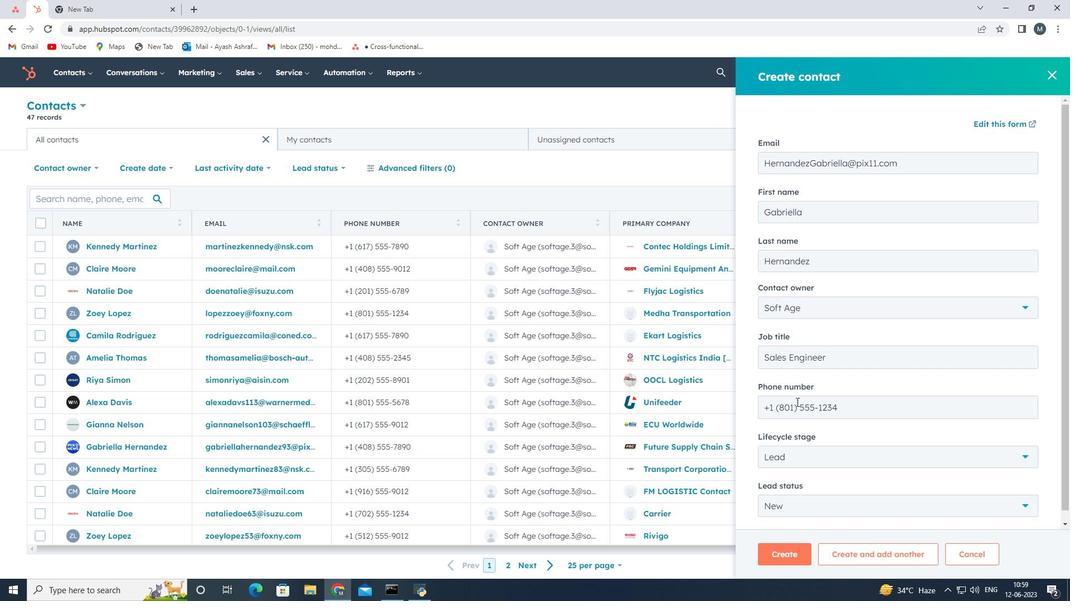 
Action: Mouse moved to (795, 404)
Screenshot: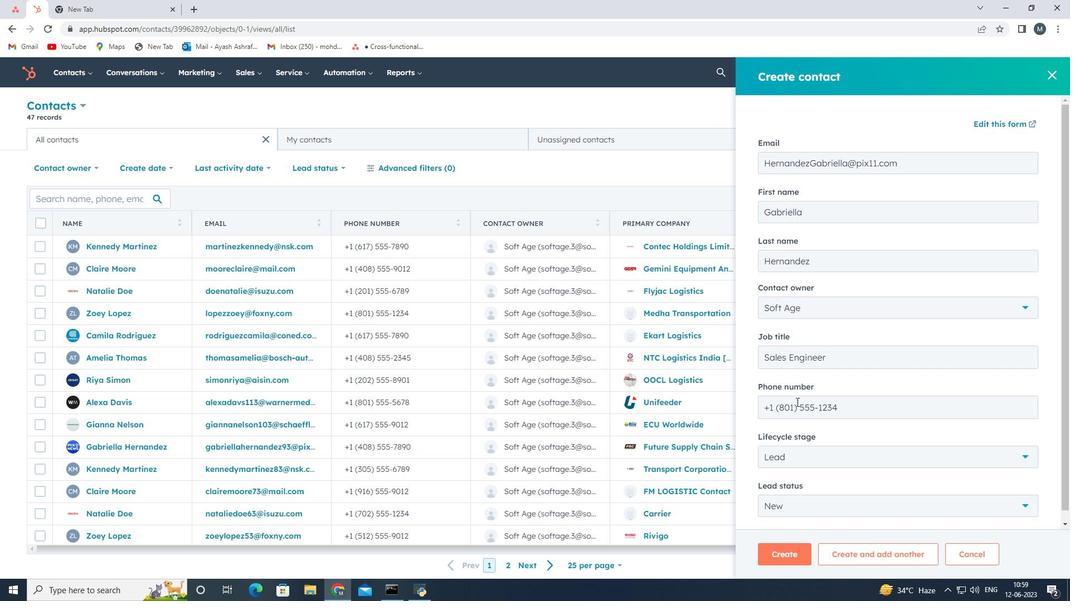 
Action: Mouse scrolled (795, 404) with delta (0, 0)
Screenshot: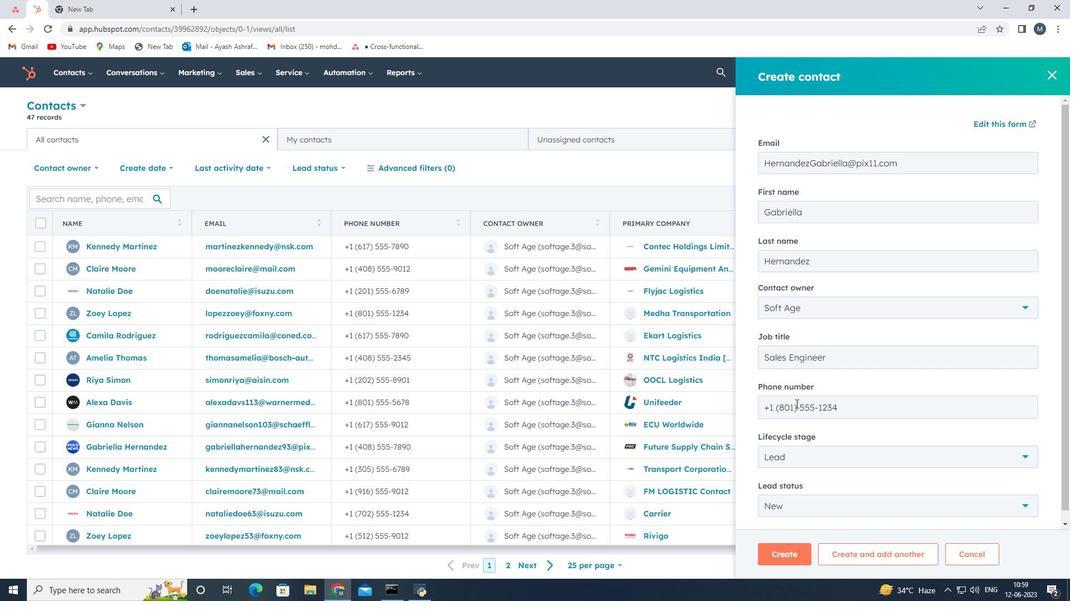 
Action: Mouse moved to (795, 406)
Screenshot: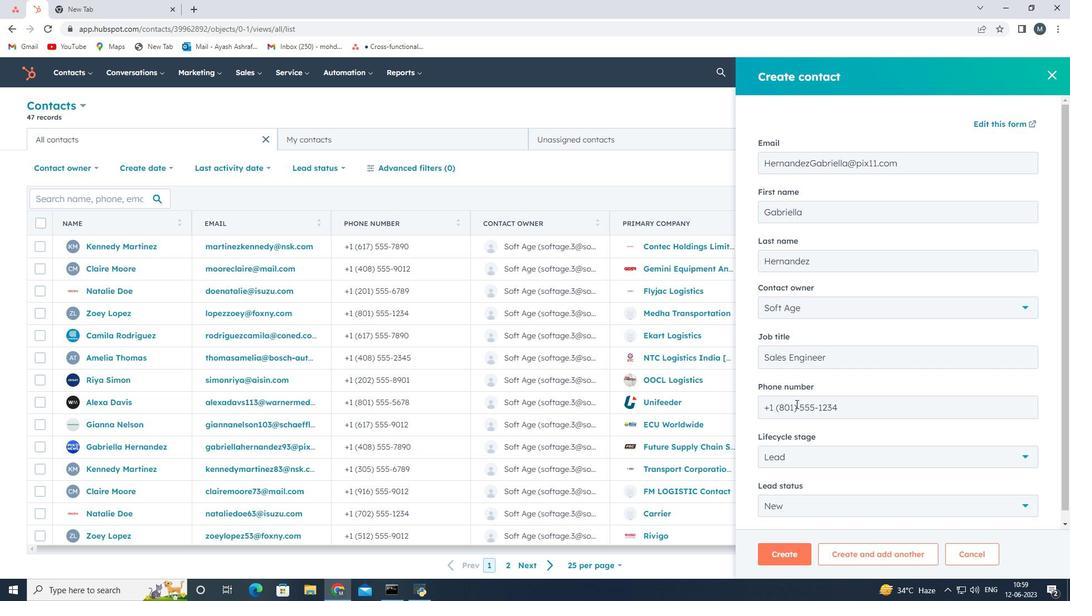 
Action: Mouse scrolled (795, 405) with delta (0, 0)
Screenshot: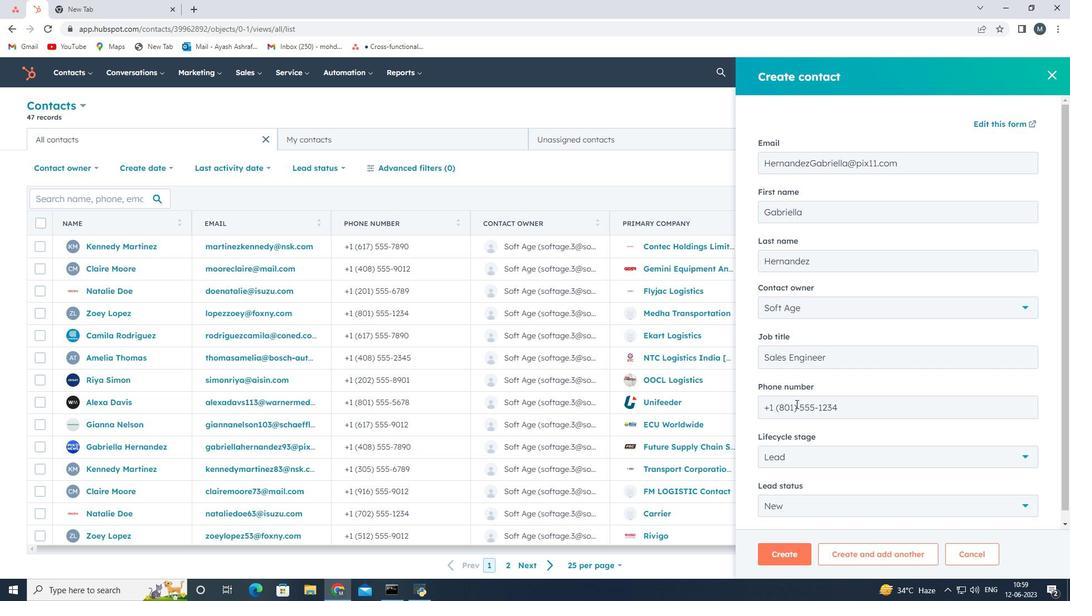 
Action: Mouse moved to (795, 553)
Screenshot: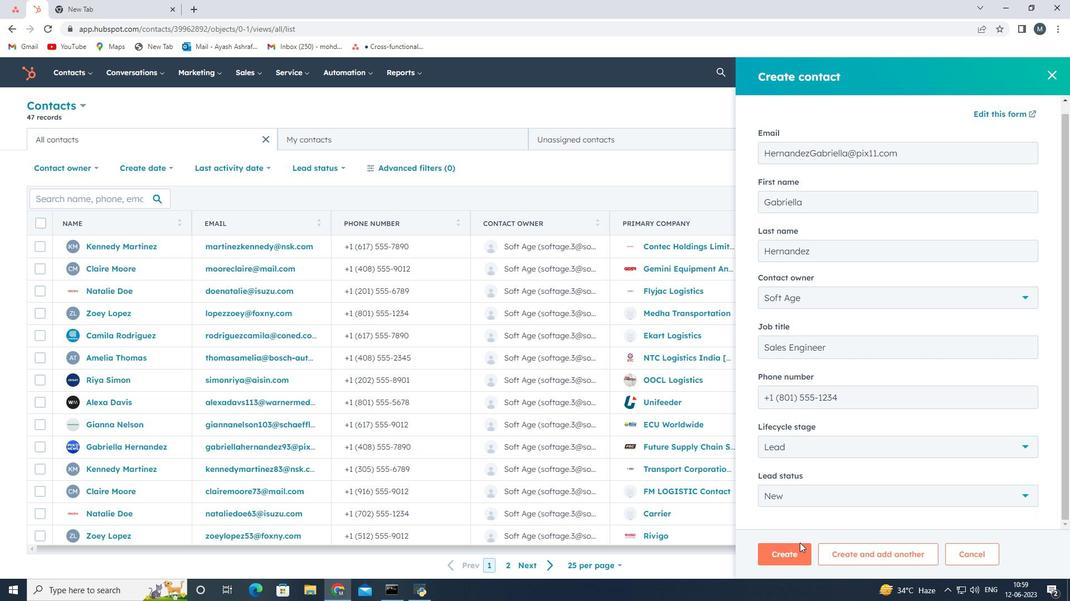 
Action: Mouse pressed left at (795, 553)
Screenshot: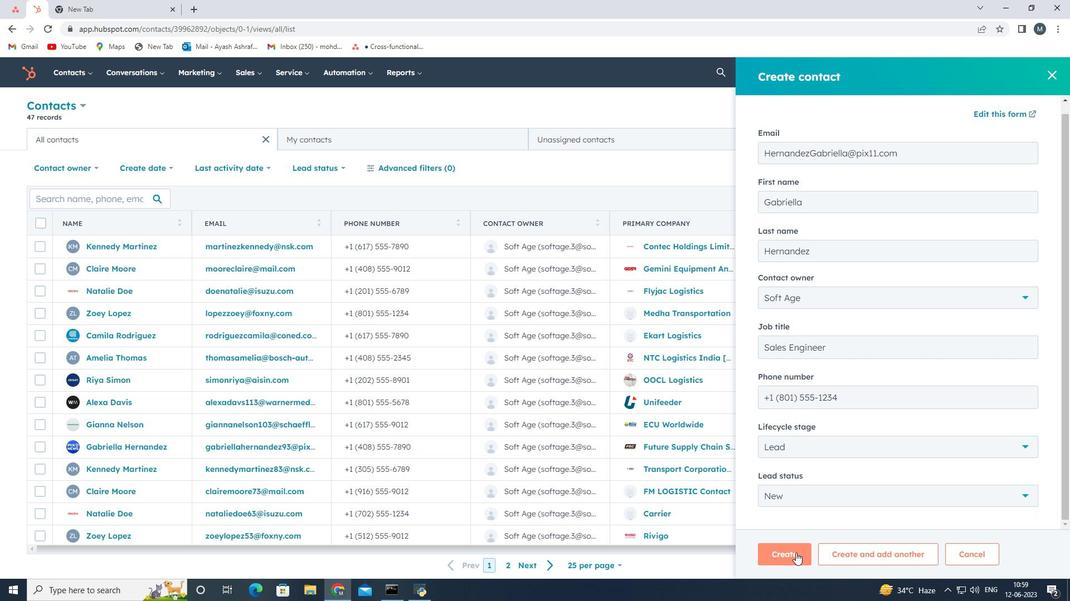 
Action: Mouse moved to (760, 375)
Screenshot: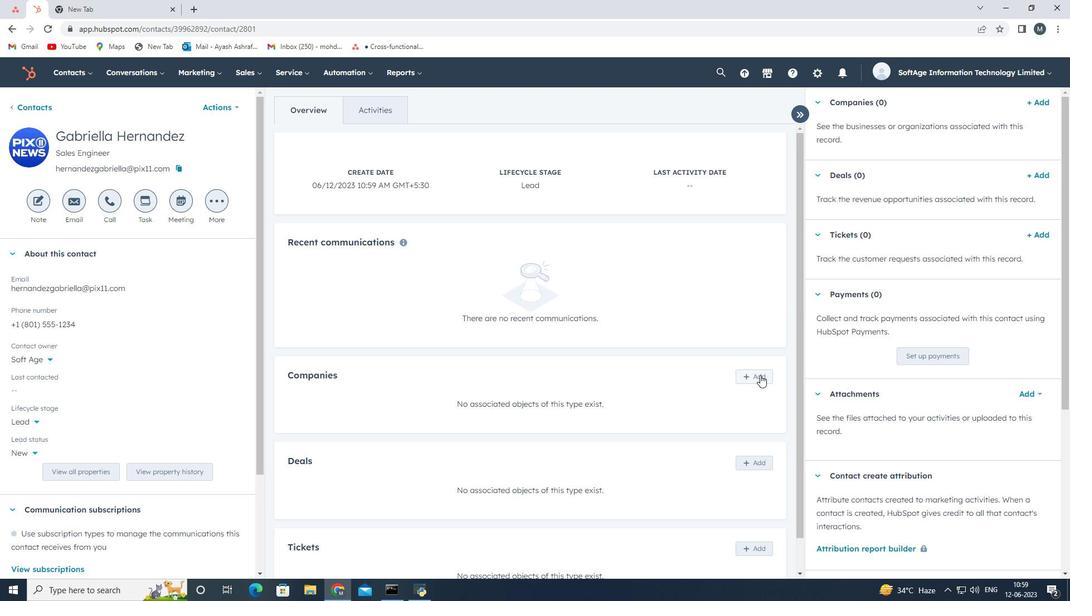 
Action: Mouse pressed left at (760, 375)
Screenshot: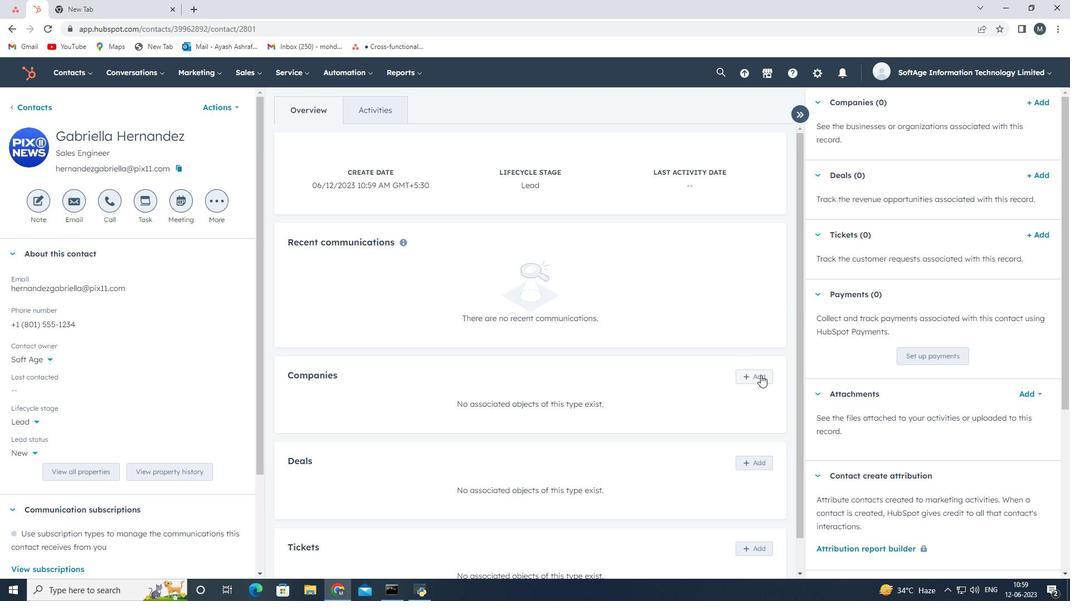
Action: Mouse moved to (835, 123)
Screenshot: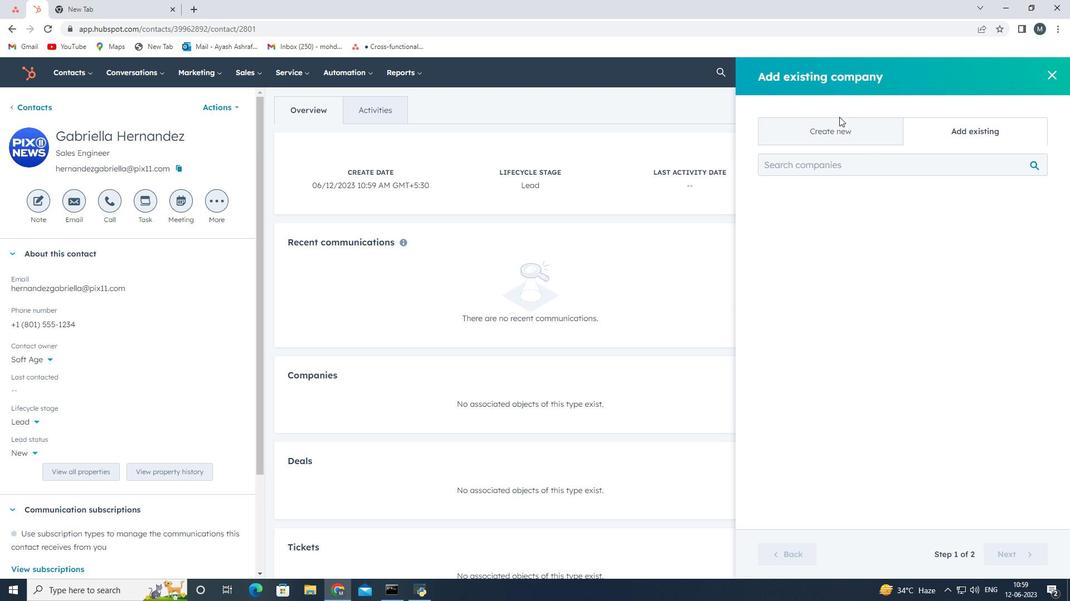
Action: Mouse pressed left at (835, 123)
Screenshot: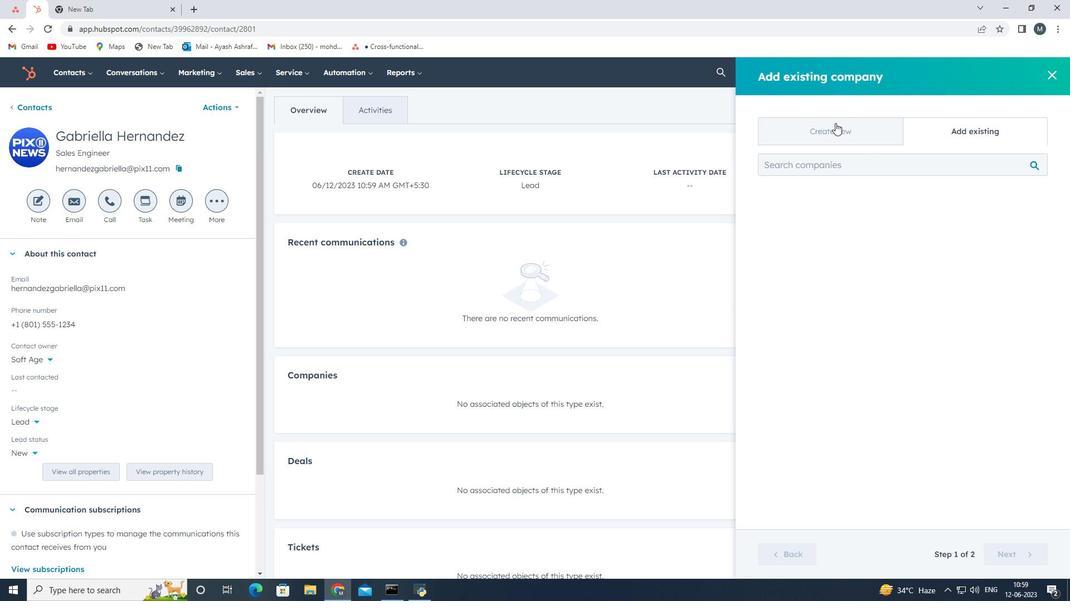 
Action: Mouse moved to (856, 205)
Screenshot: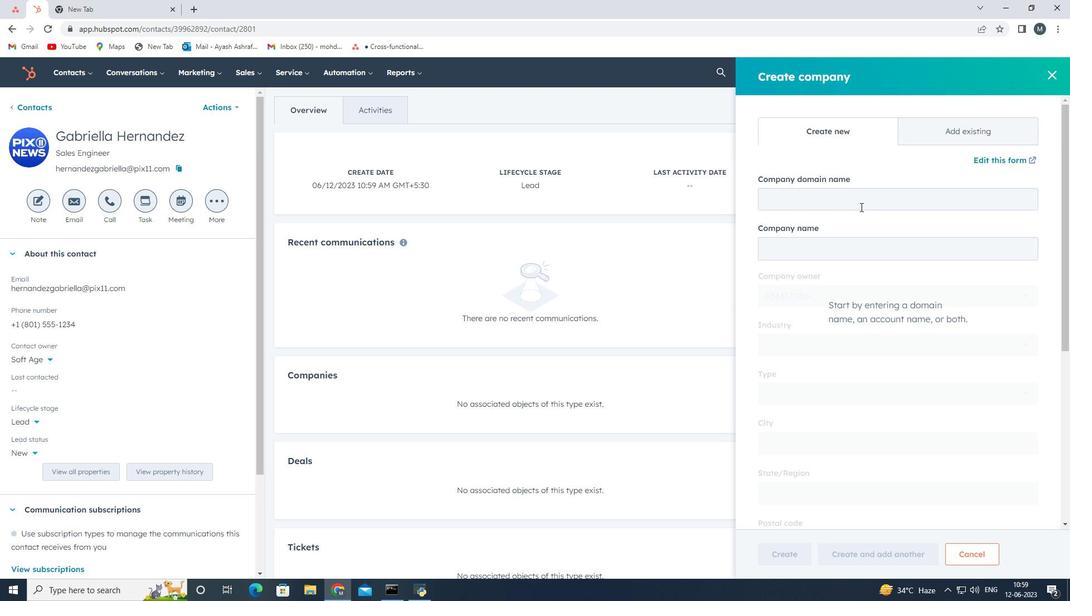 
Action: Mouse pressed left at (856, 205)
Screenshot: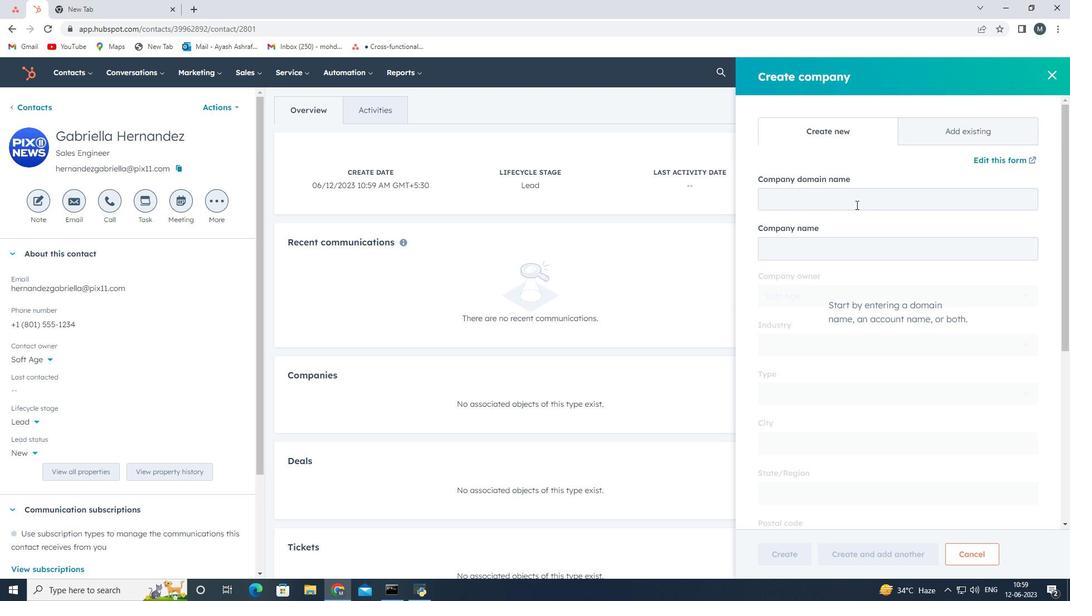 
Action: Mouse moved to (891, 0)
Screenshot: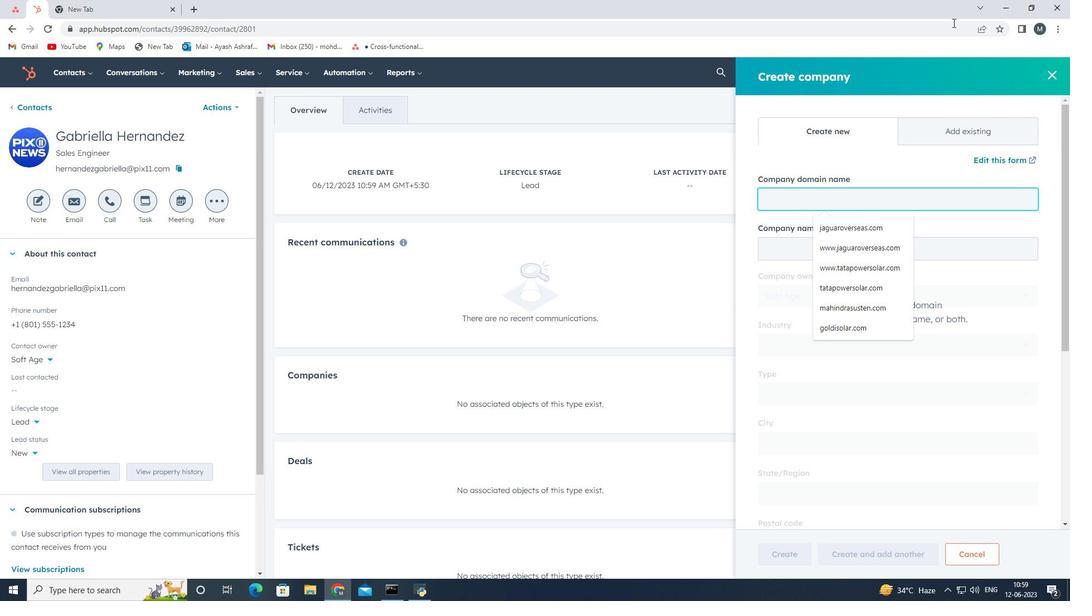 
Action: Key pressed www.rkfoodland.com
Screenshot: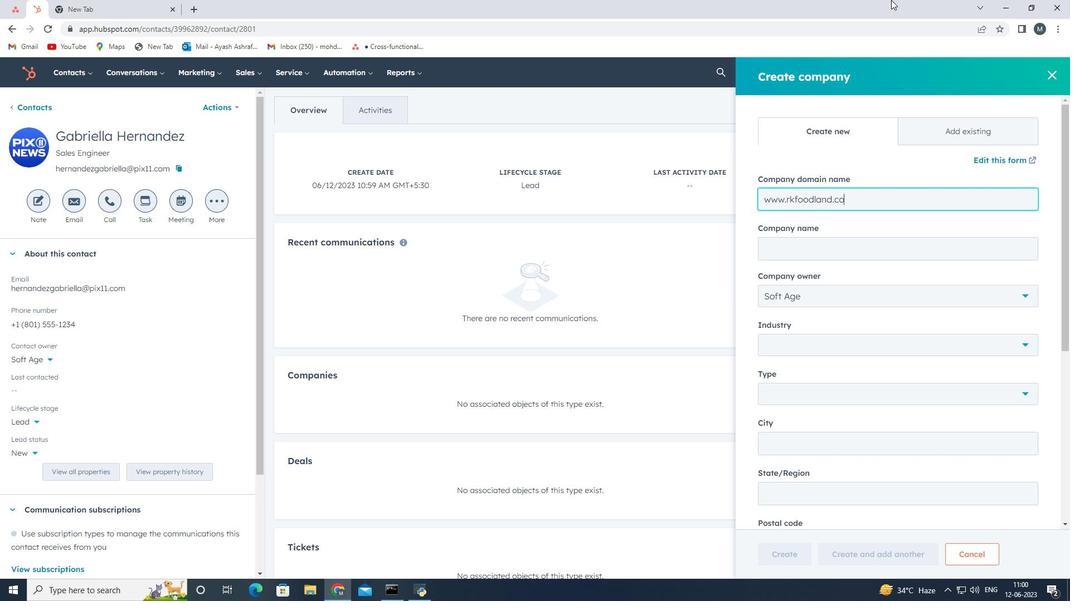 
Action: Mouse moved to (798, 391)
Screenshot: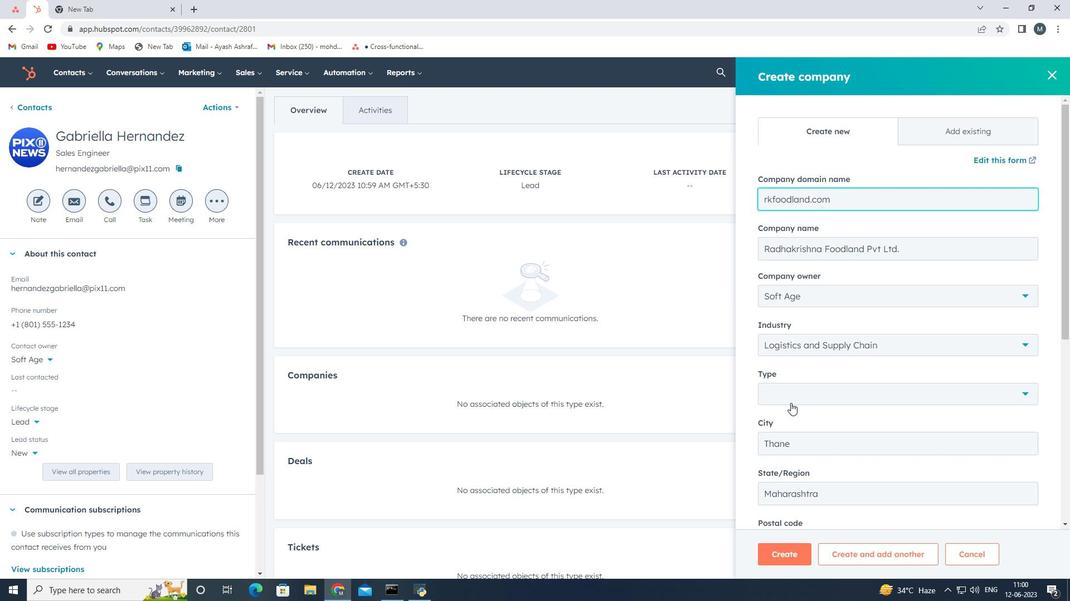 
Action: Mouse pressed left at (798, 391)
Screenshot: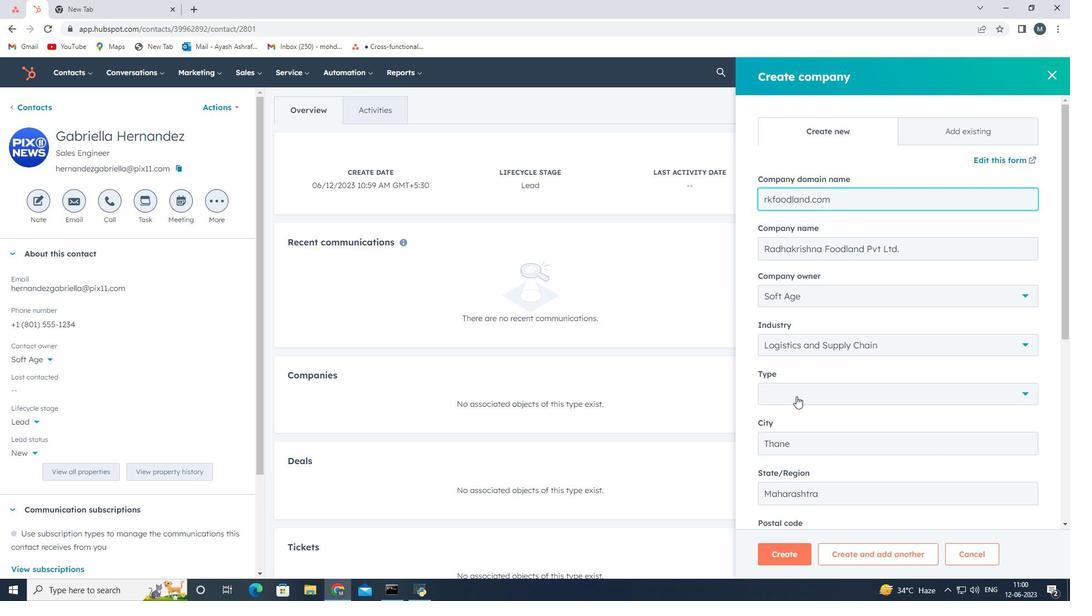 
Action: Mouse moved to (786, 487)
Screenshot: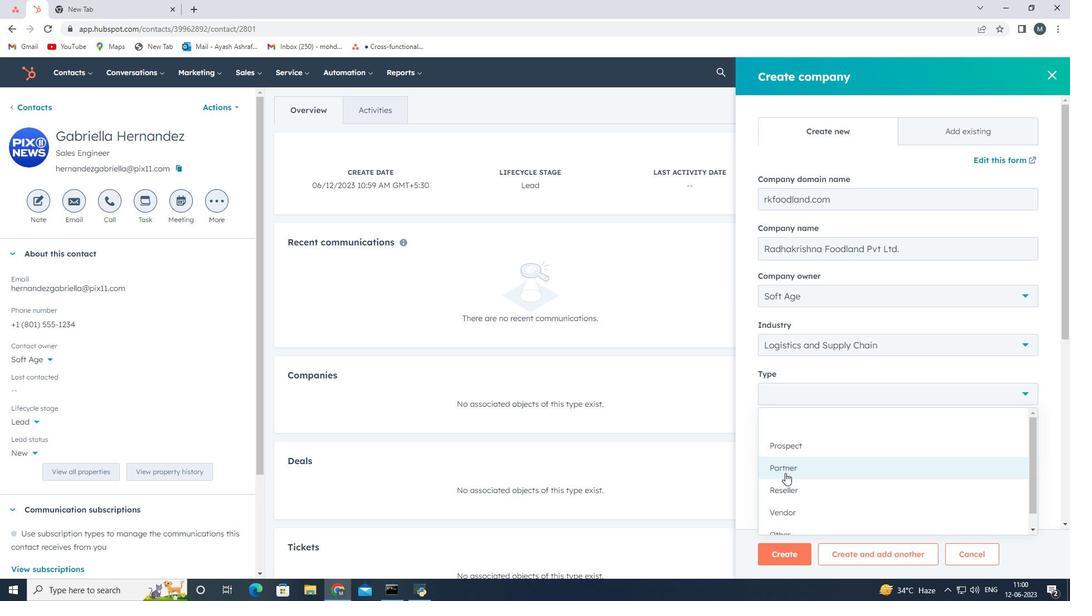 
Action: Mouse pressed left at (786, 487)
Screenshot: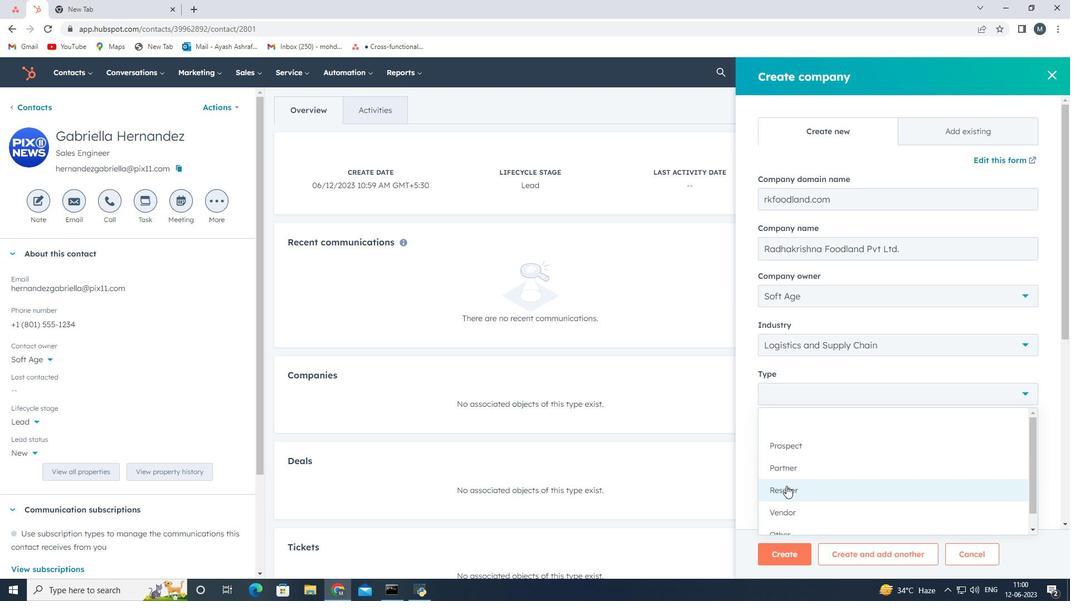 
Action: Mouse moved to (786, 556)
Screenshot: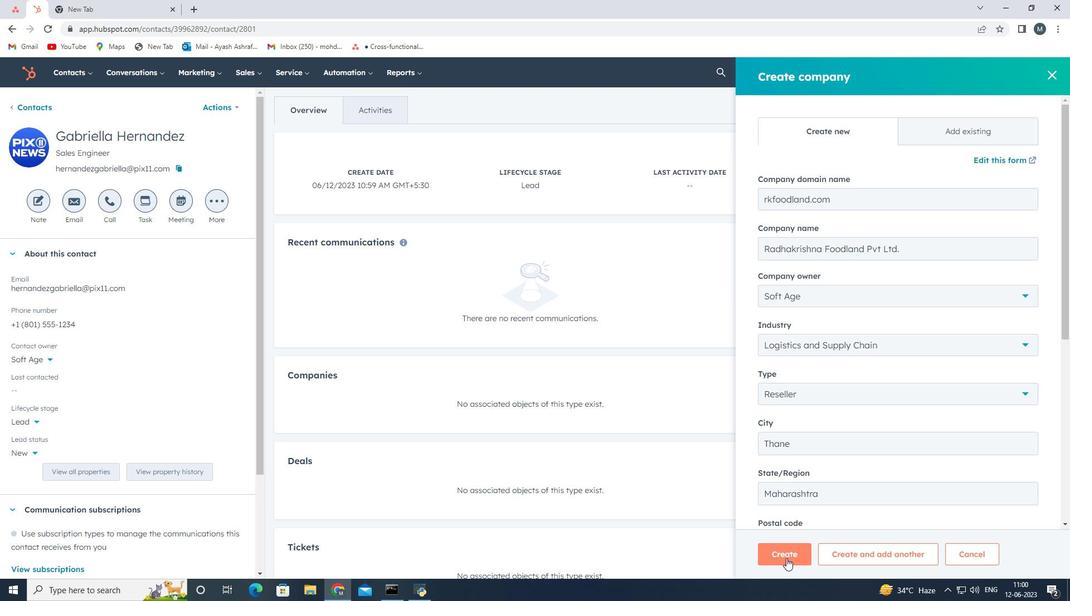 
Action: Mouse pressed left at (786, 556)
Screenshot: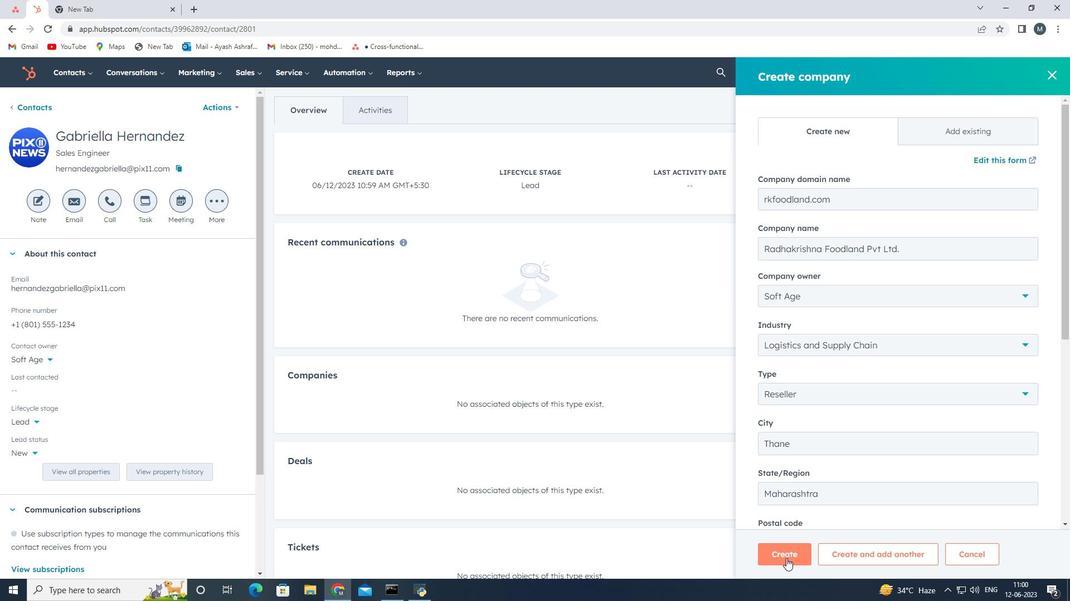 
Action: Mouse moved to (558, 392)
Screenshot: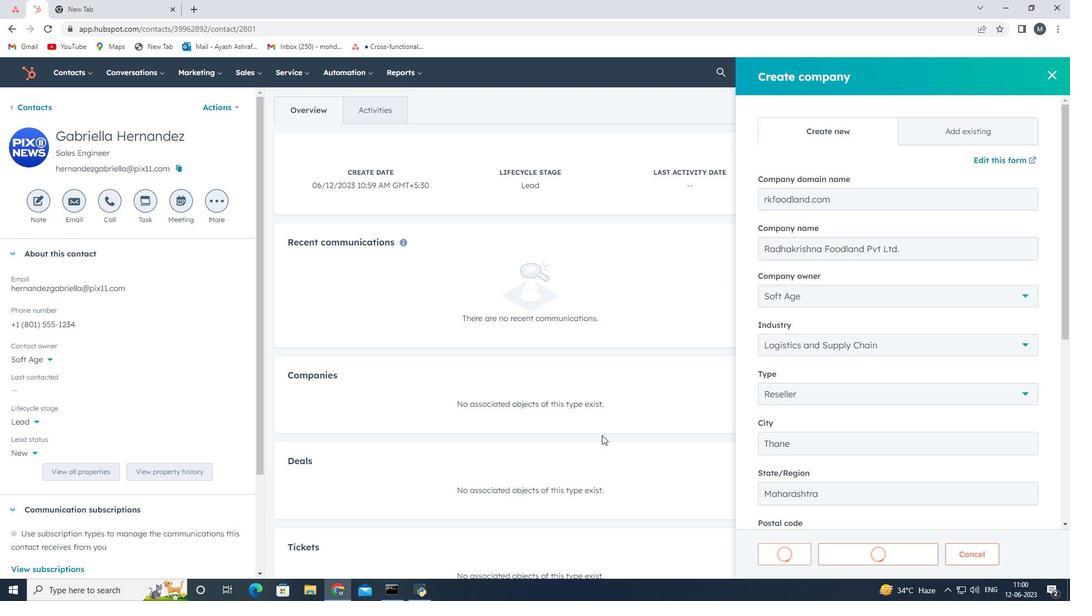 
